 Task: Create new invoice with Date Opened :30-Apr-23, Select Customer: Bonnie Liquor, Terms: Payment Term 2. Make invoice entry for item-1 with Date: 30-Apr-23, Description: Kraft Mayo 12 oz. Squeeze Bottle_x000D_
, Action: Material, Income Account: Income:Sales, Quantity: 1, Unit Price: 8.5, Discount %: 8. Make entry for item-2 with Date: 30-Apr-23, Description: Ben & Jerry's Non-Dairy Chocolate Fudge Brownie_x000D_
, Action: Material, Income Account: Income:Sales, Quantity: 1, Unit Price: 7.4, Discount %: 7. Make entry for item-3 with Date: 30-Apr-23, Description: Pampers Splashers Disposable Swim Pants 31 lb Large (17 ct), Action: Material, Income Account: Income:Sales, Quantity: 3, Unit Price: 8.4, Discount %: 9. Write Notes: 'Looking forward to serving you again.'. Post Invoice with Post Date: 30-Apr-23, Post to Accounts: Assets:Accounts Receivable. Pay / Process Payment with Transaction Date: 15-May-23, Amount: 37.634, Transfer Account: Checking Account. Print Invoice, display notes by going to Option, then go to Display Tab and check 'Invoice Notes'.
Action: Mouse moved to (149, 27)
Screenshot: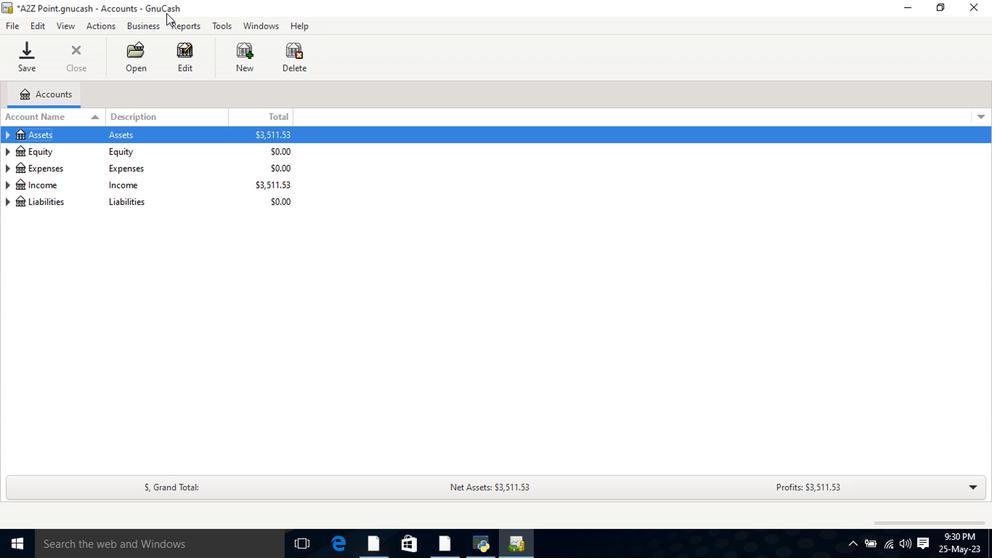 
Action: Mouse pressed left at (149, 27)
Screenshot: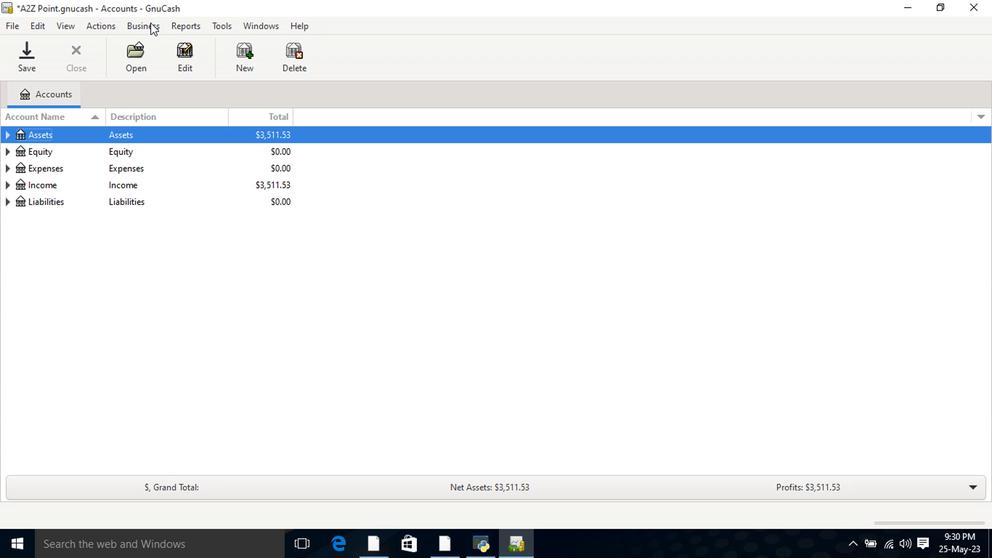 
Action: Mouse moved to (314, 100)
Screenshot: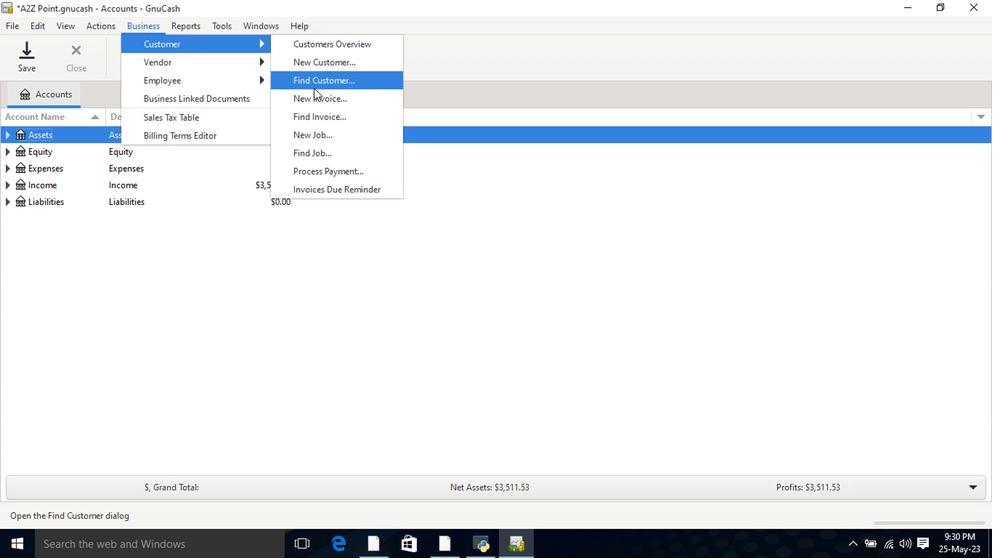 
Action: Mouse pressed left at (314, 100)
Screenshot: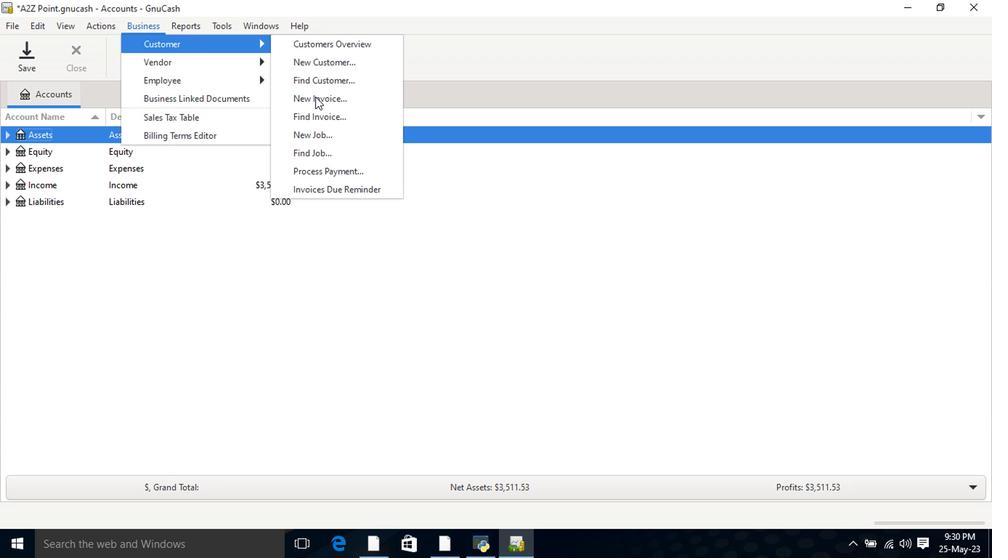 
Action: Mouse moved to (595, 224)
Screenshot: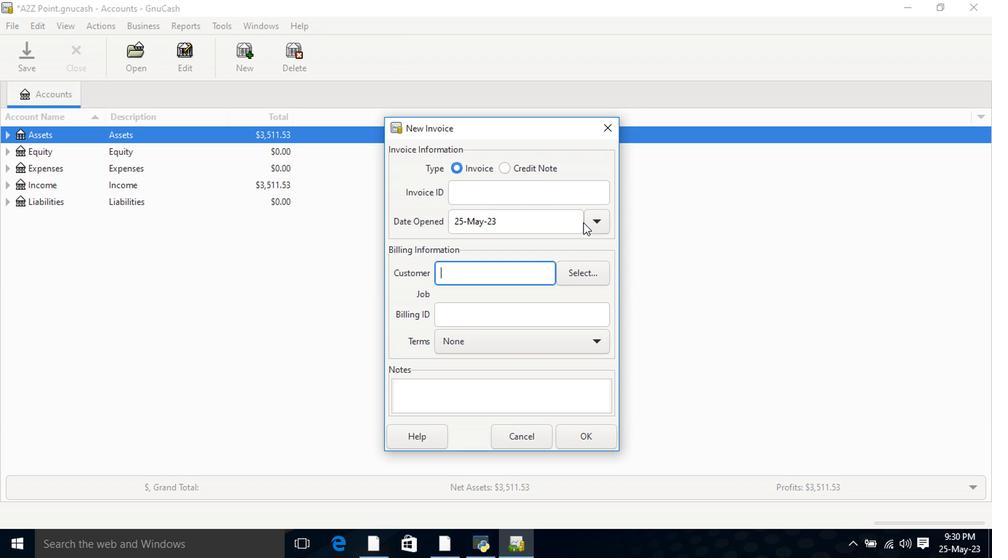 
Action: Mouse pressed left at (595, 224)
Screenshot: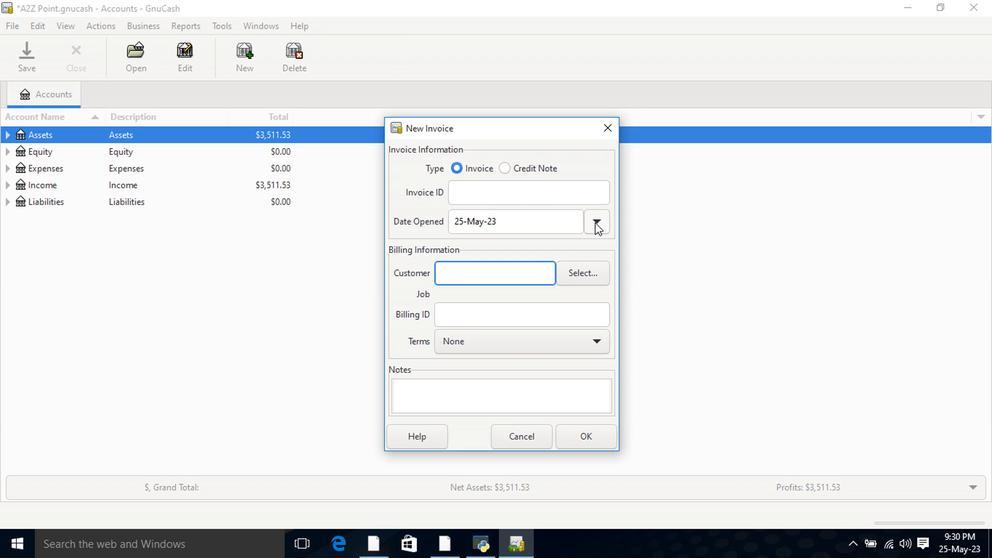
Action: Mouse moved to (480, 244)
Screenshot: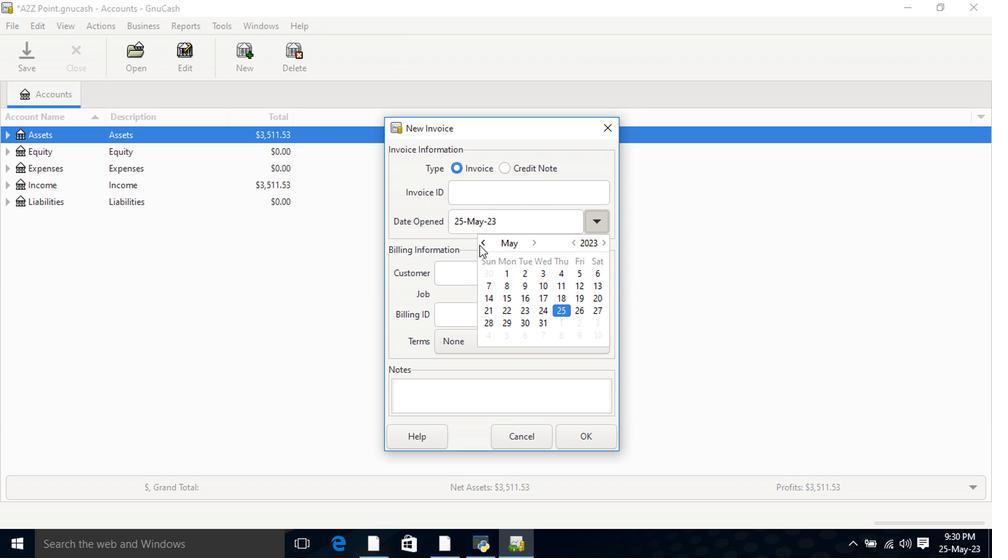 
Action: Mouse pressed left at (480, 244)
Screenshot: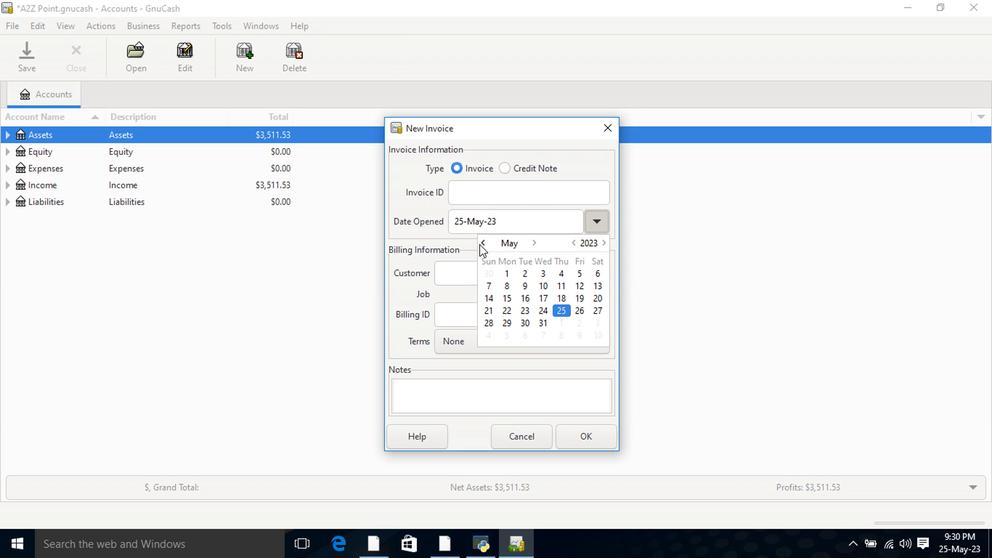 
Action: Mouse moved to (490, 333)
Screenshot: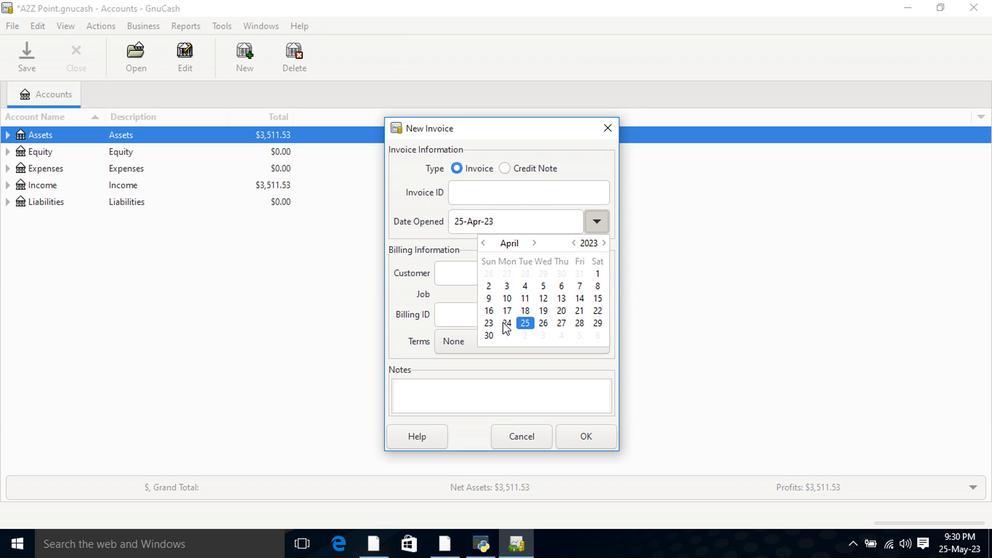 
Action: Mouse pressed left at (490, 333)
Screenshot: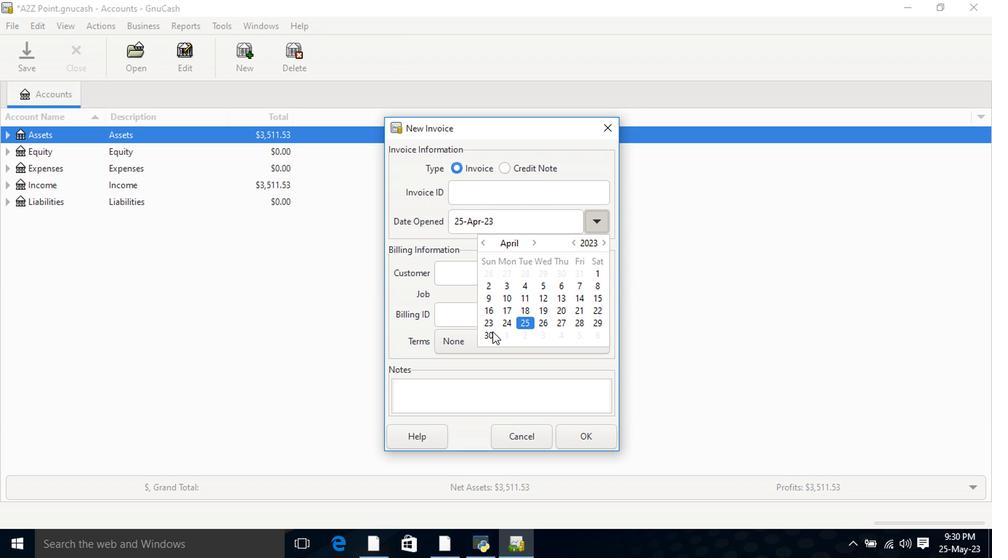 
Action: Mouse pressed left at (490, 333)
Screenshot: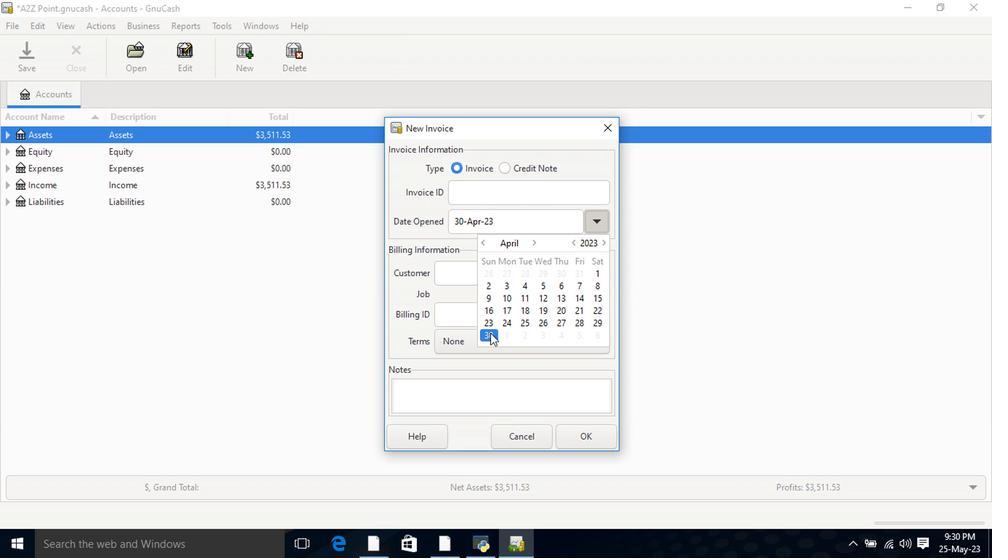 
Action: Mouse moved to (483, 281)
Screenshot: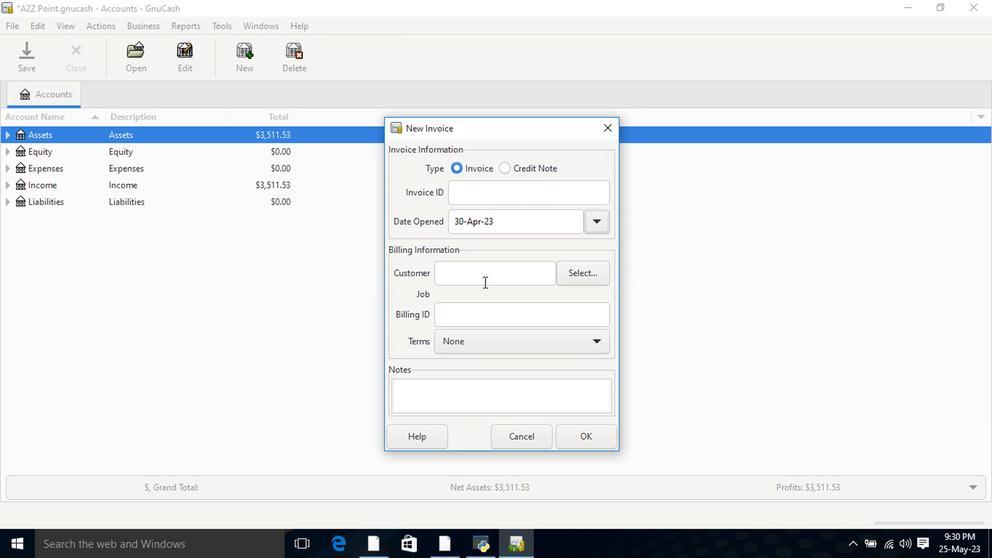 
Action: Mouse pressed left at (483, 281)
Screenshot: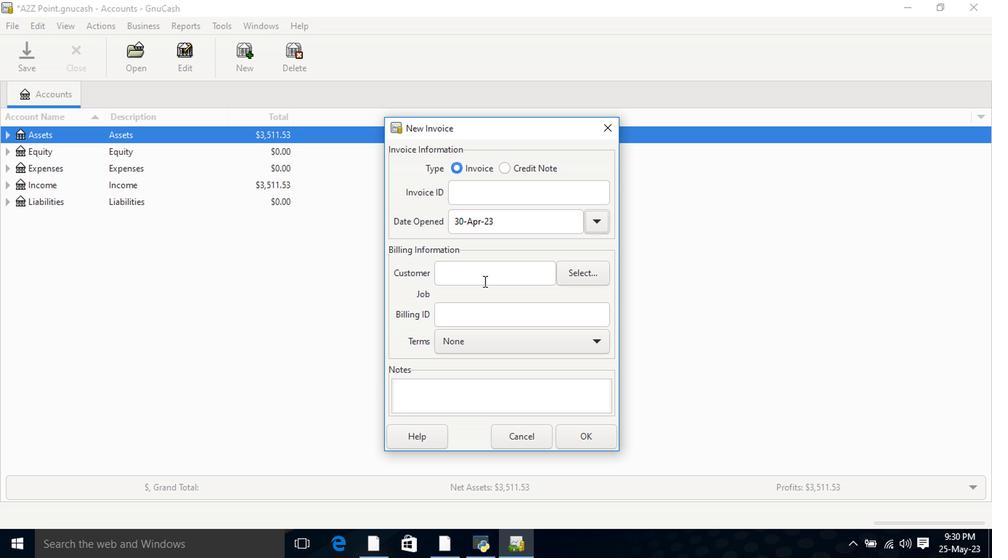 
Action: Key pressed bon
Screenshot: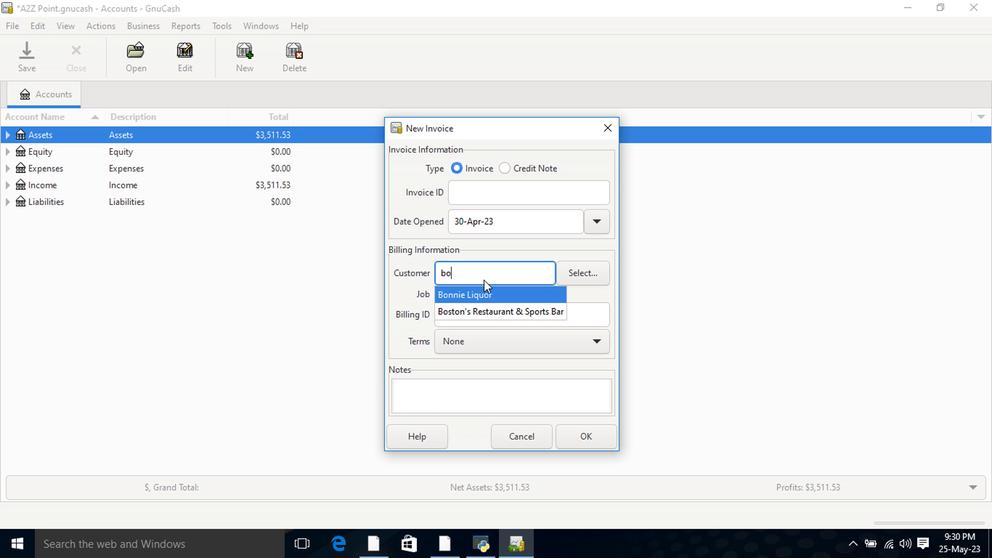 
Action: Mouse moved to (477, 295)
Screenshot: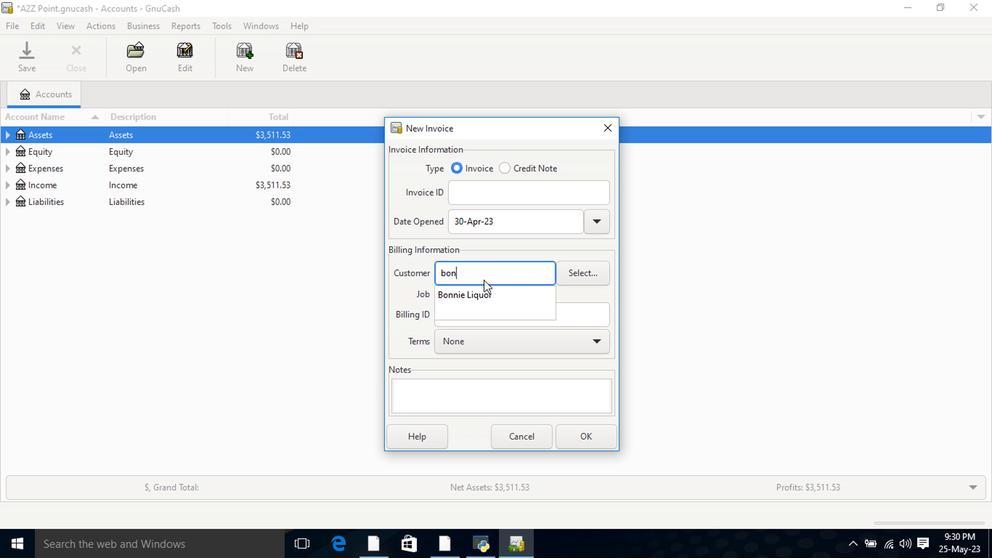 
Action: Mouse pressed left at (477, 295)
Screenshot: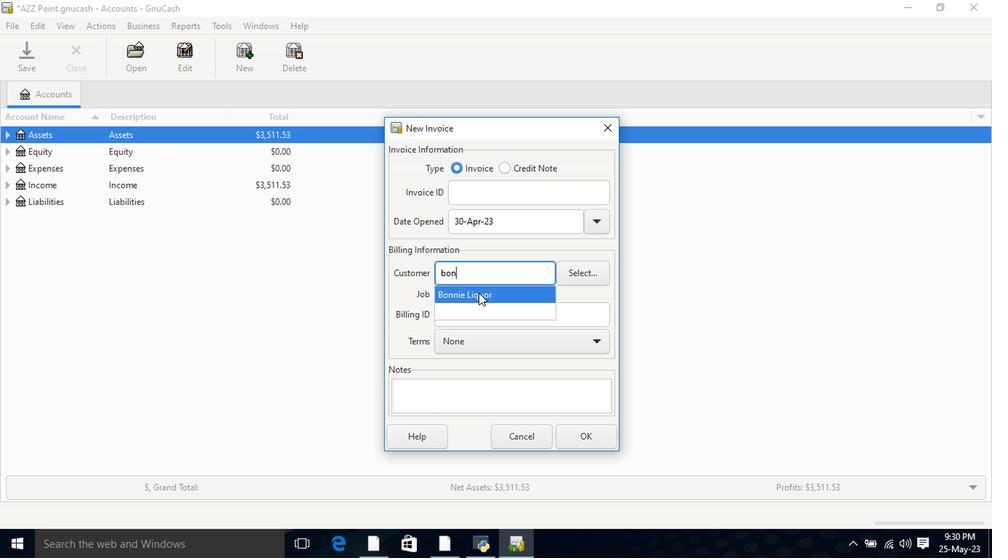 
Action: Mouse moved to (484, 352)
Screenshot: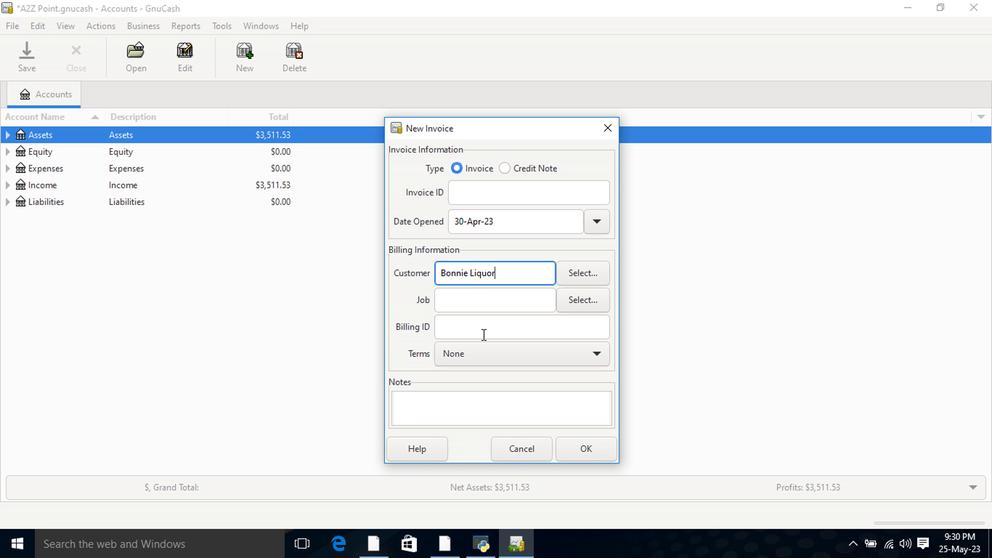 
Action: Mouse pressed left at (484, 352)
Screenshot: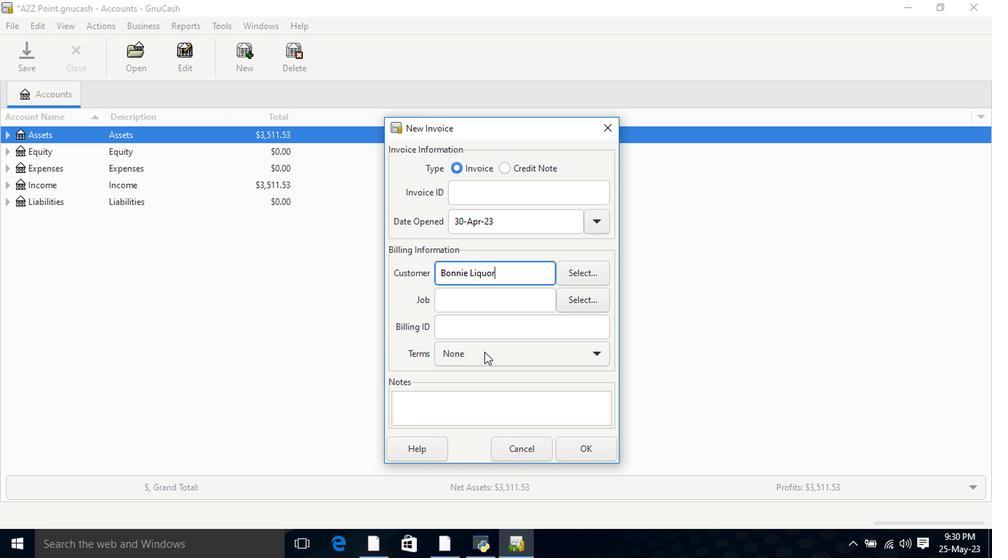 
Action: Mouse moved to (488, 399)
Screenshot: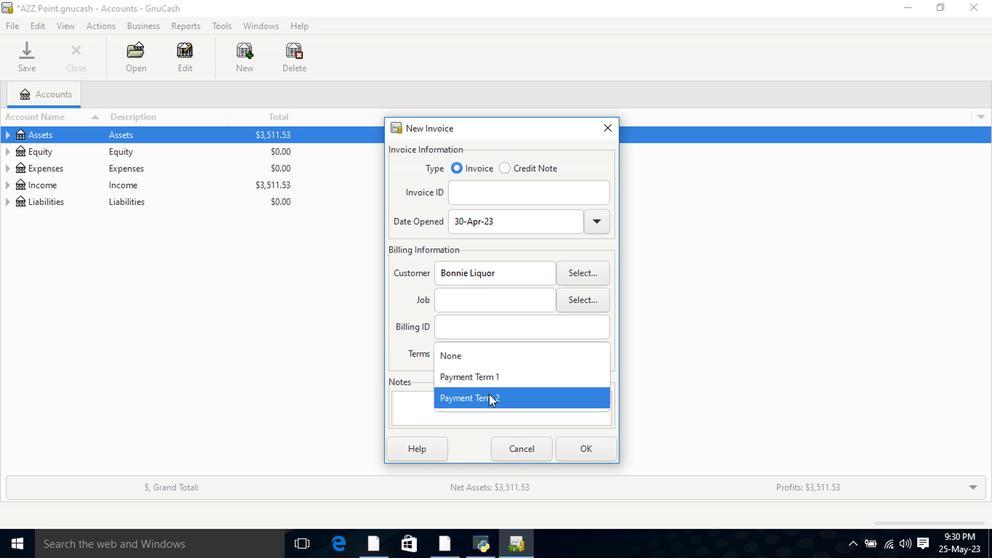 
Action: Mouse pressed left at (488, 399)
Screenshot: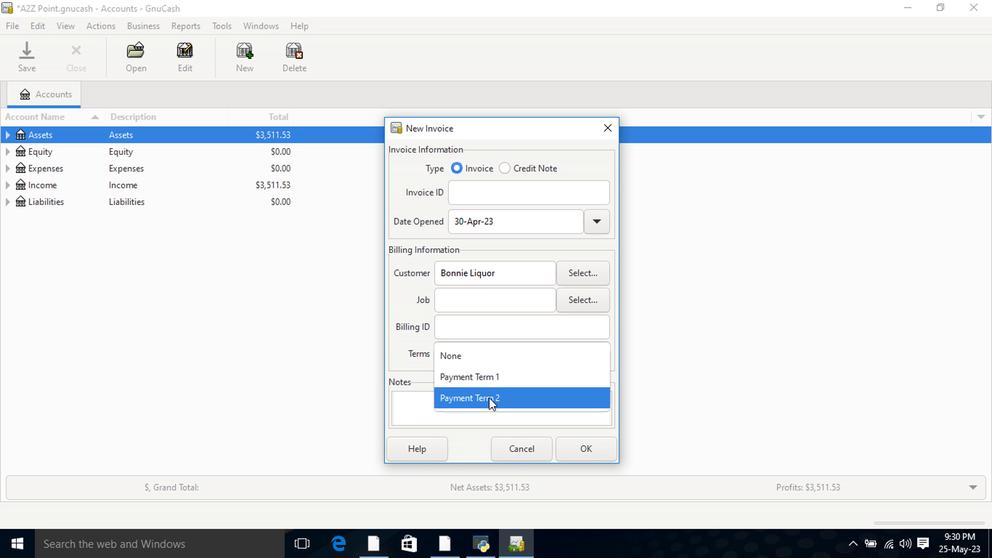 
Action: Mouse moved to (584, 452)
Screenshot: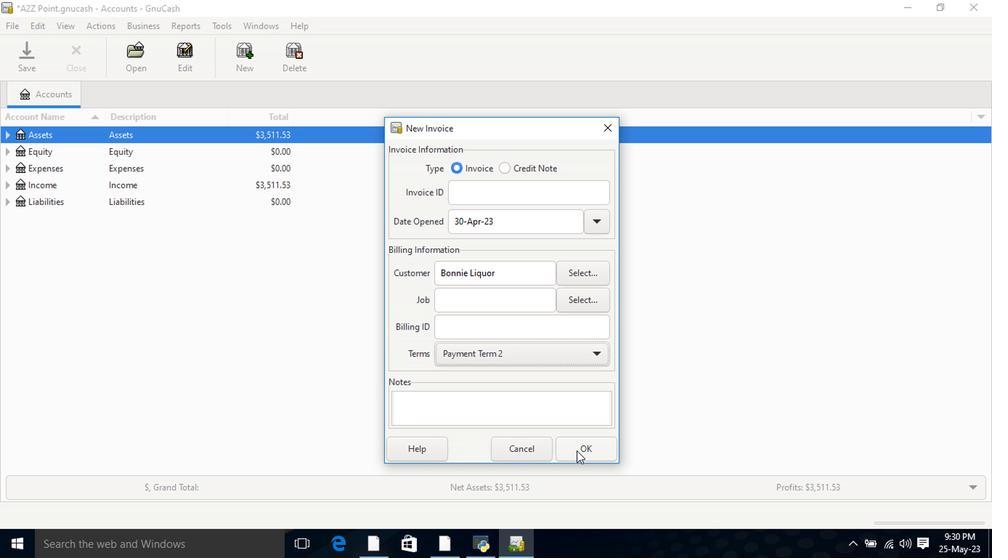 
Action: Mouse pressed left at (584, 452)
Screenshot: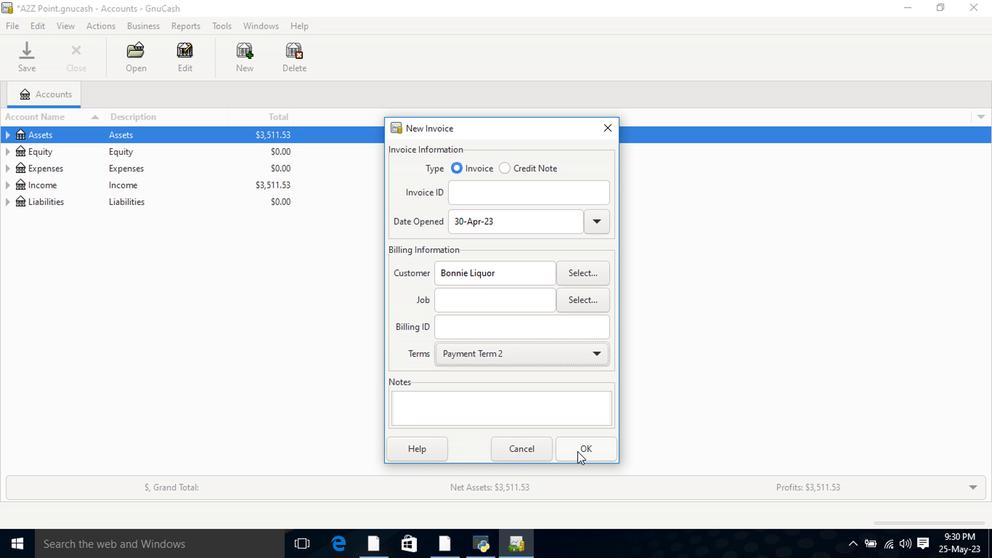 
Action: Mouse moved to (59, 284)
Screenshot: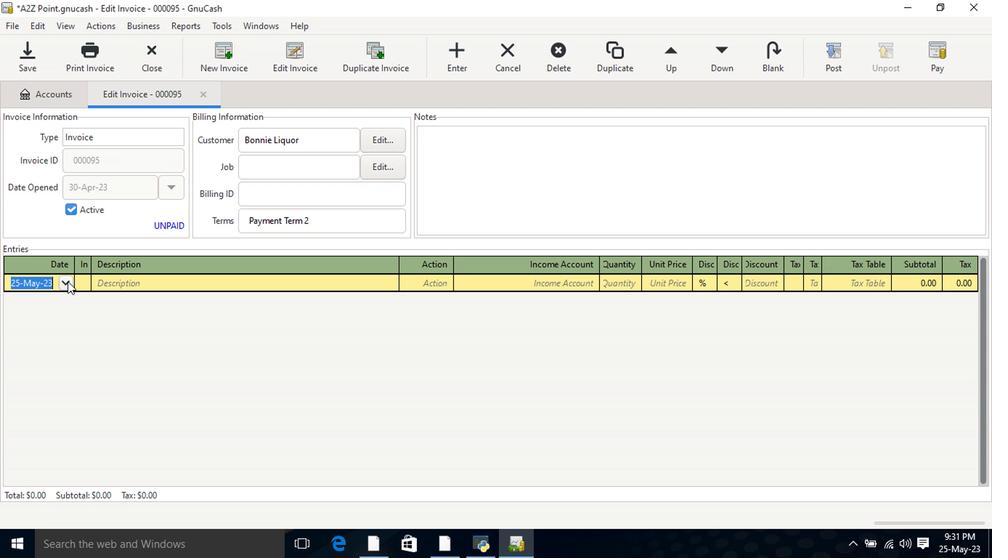 
Action: Mouse pressed left at (59, 284)
Screenshot: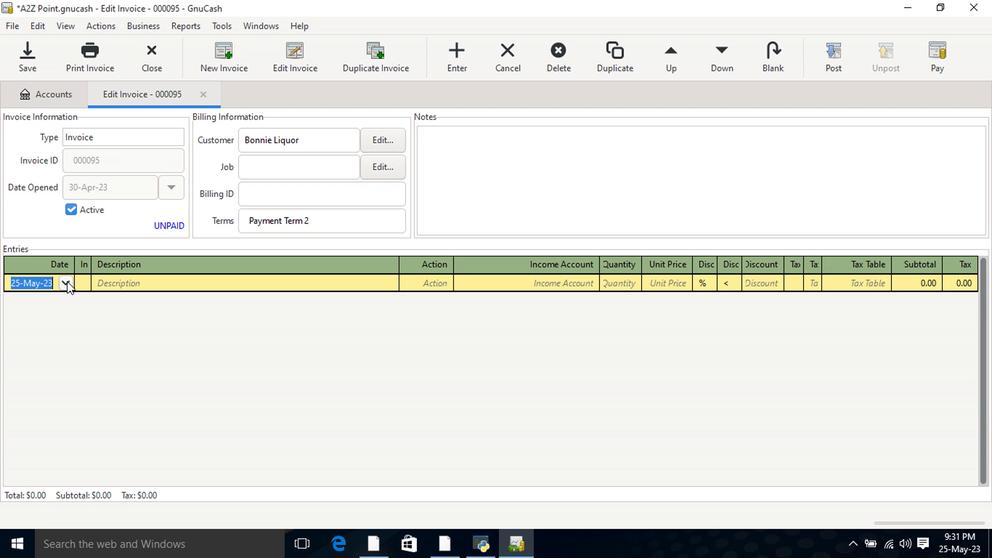 
Action: Mouse moved to (8, 300)
Screenshot: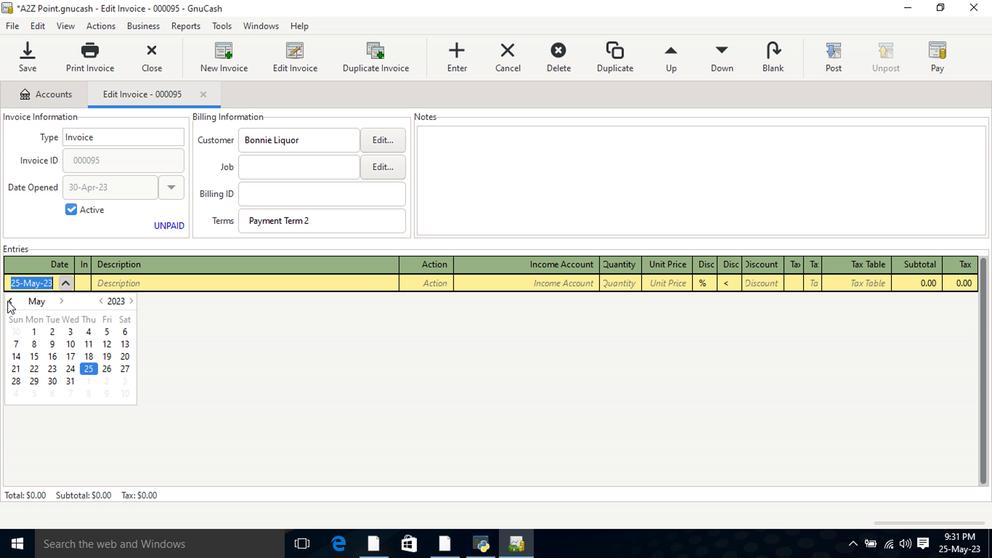 
Action: Mouse pressed left at (8, 300)
Screenshot: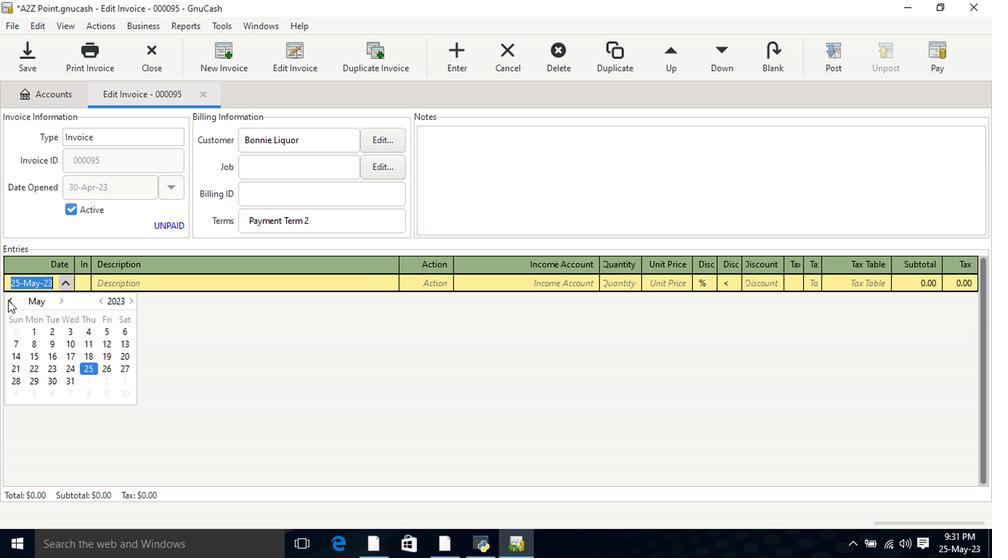 
Action: Mouse moved to (21, 395)
Screenshot: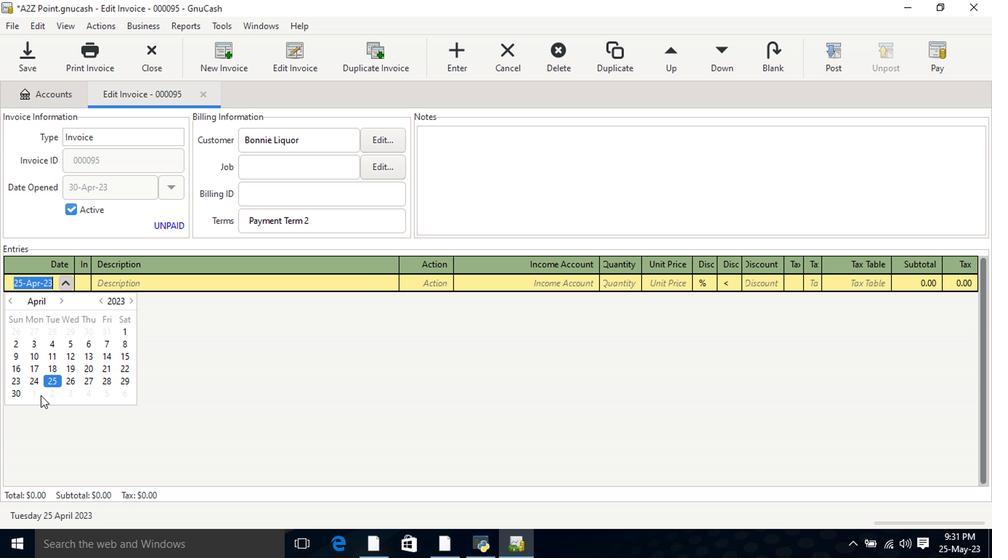 
Action: Mouse pressed left at (21, 395)
Screenshot: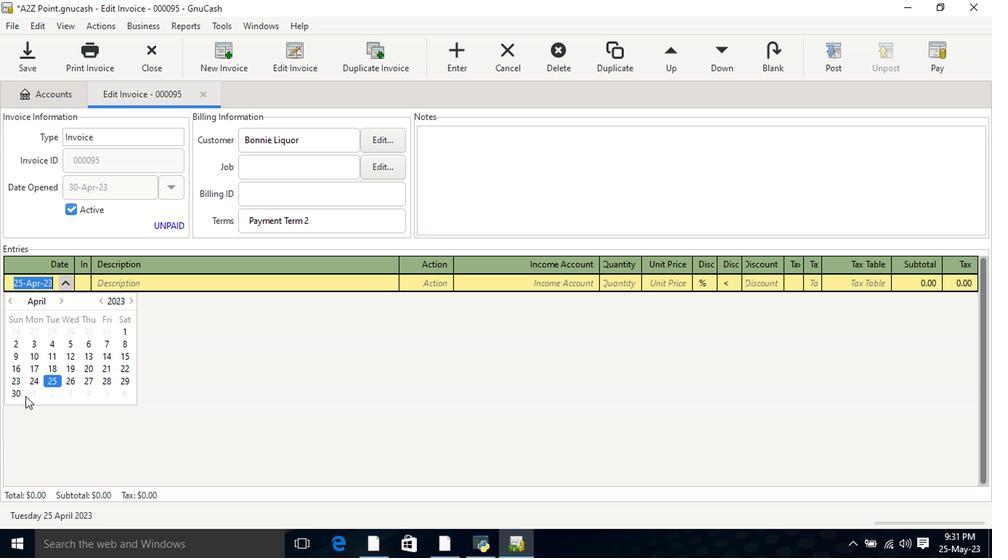 
Action: Mouse pressed left at (21, 395)
Screenshot: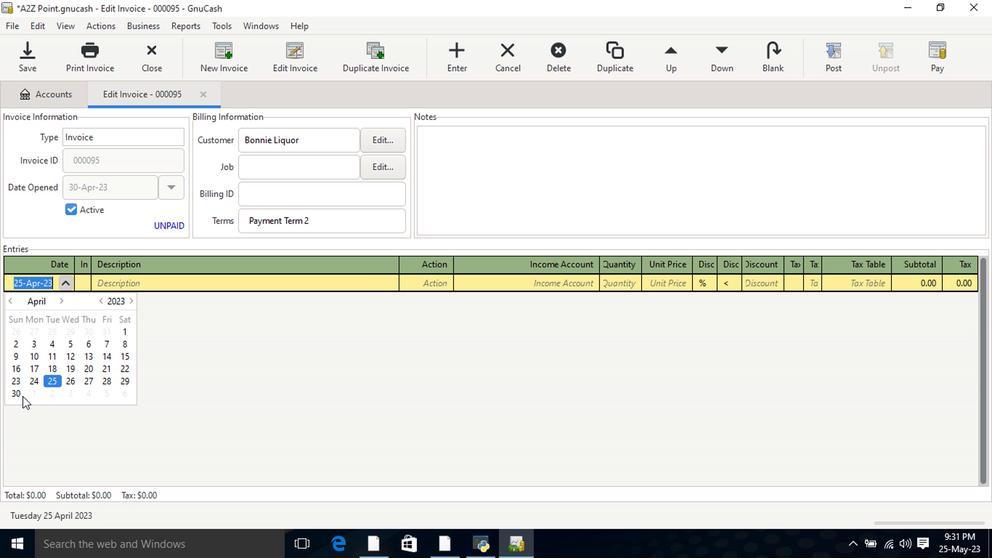 
Action: Mouse moved to (131, 283)
Screenshot: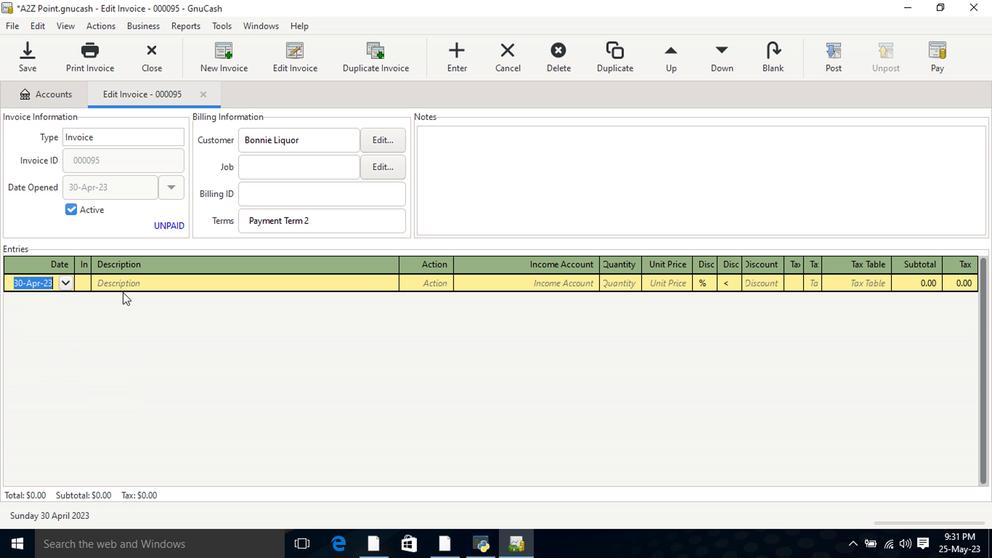 
Action: Mouse pressed left at (131, 283)
Screenshot: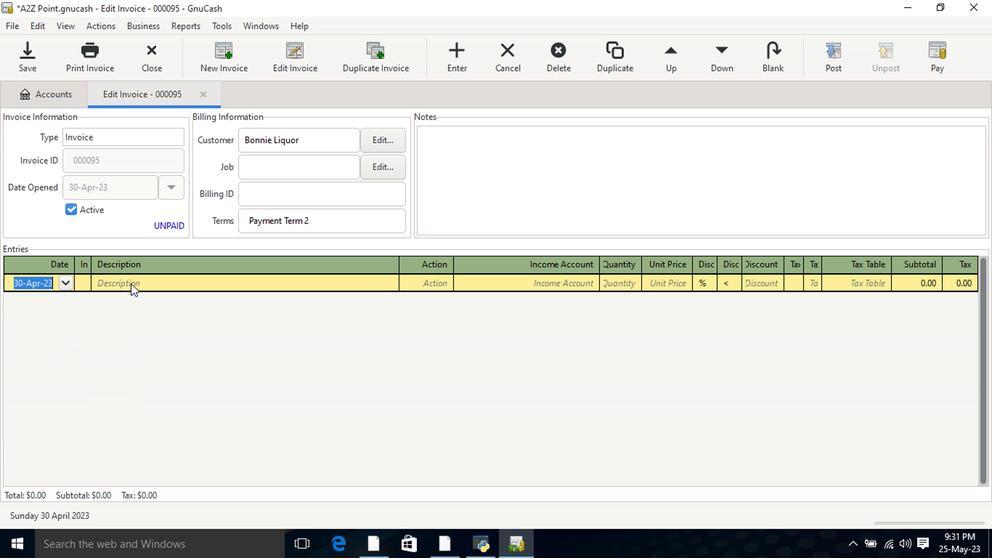 
Action: Key pressed <Key.shift>Kraft<Key.space><Key.shift>Mayo<Key.space>12<Key.space>oz.<Key.space><Key.shift><Key.shift>Squeeze<Key.space><Key.shift>Bottle<Key.tab>mat<Key.tab>incom<Key.down><Key.down><Key.down><Key.tab>1<Key.tab>8.5<Key.tab>
Screenshot: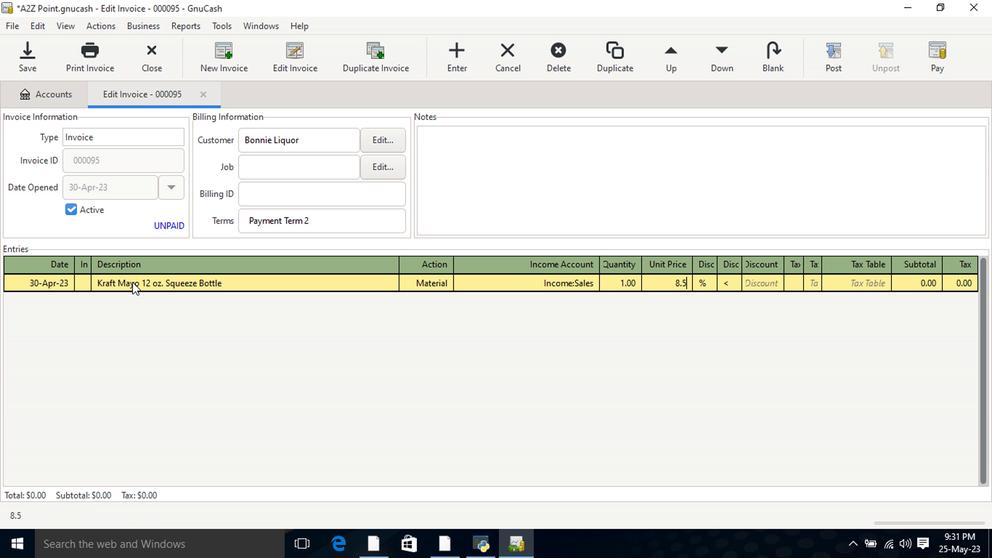 
Action: Mouse moved to (722, 284)
Screenshot: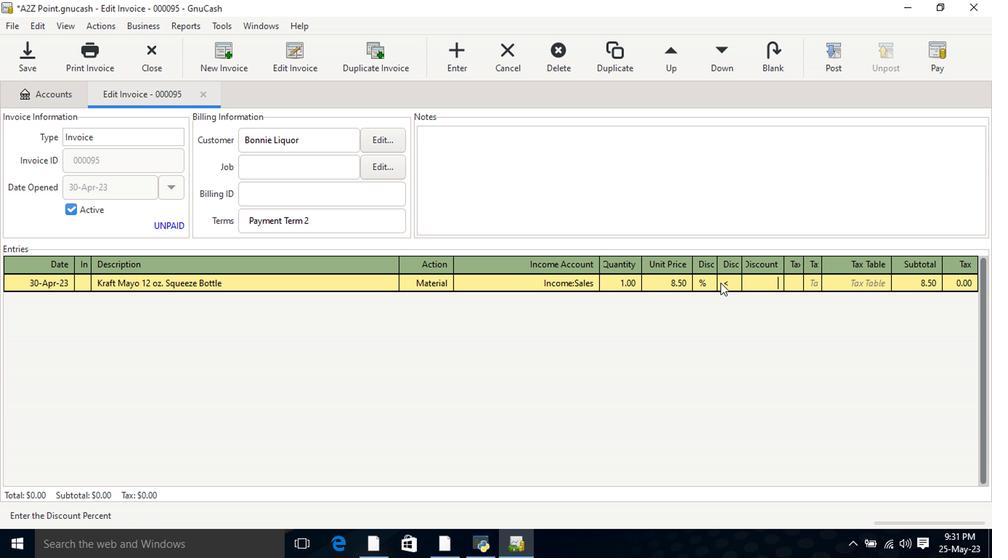 
Action: Mouse pressed left at (722, 284)
Screenshot: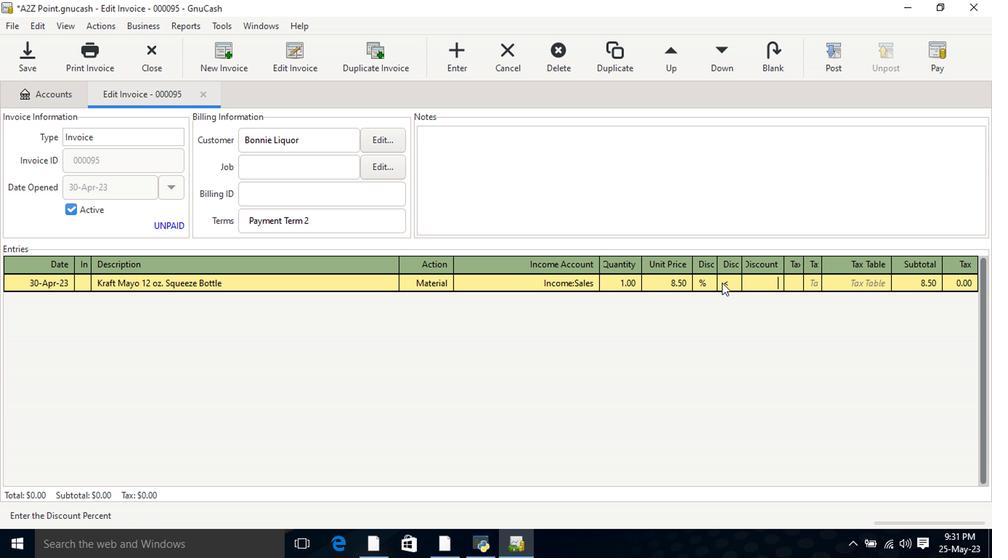 
Action: Mouse moved to (759, 283)
Screenshot: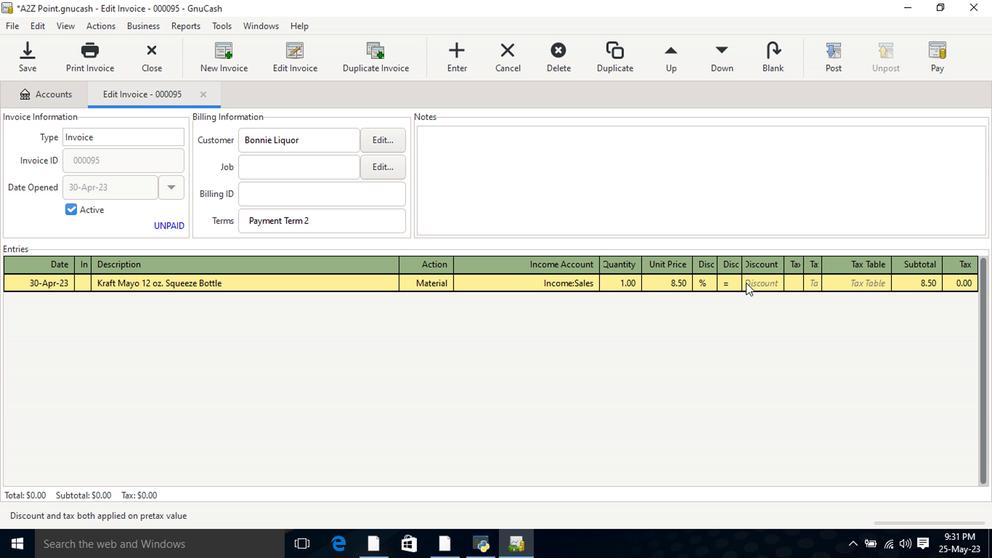 
Action: Mouse pressed left at (759, 283)
Screenshot: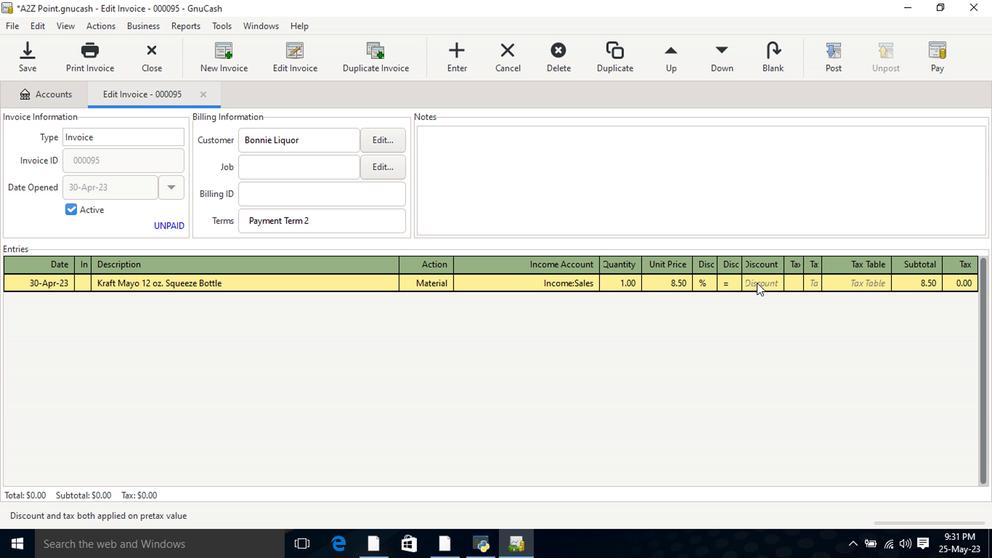 
Action: Key pressed 8<Key.tab><Key.tab><Key.shift>Ben<Key.space><Key.shift>&<Key.space><Key.shift>Jerry's<Key.space><Key.shift>Non-<Key.tab>1<Key.tab>7.4<Key.tab>
Screenshot: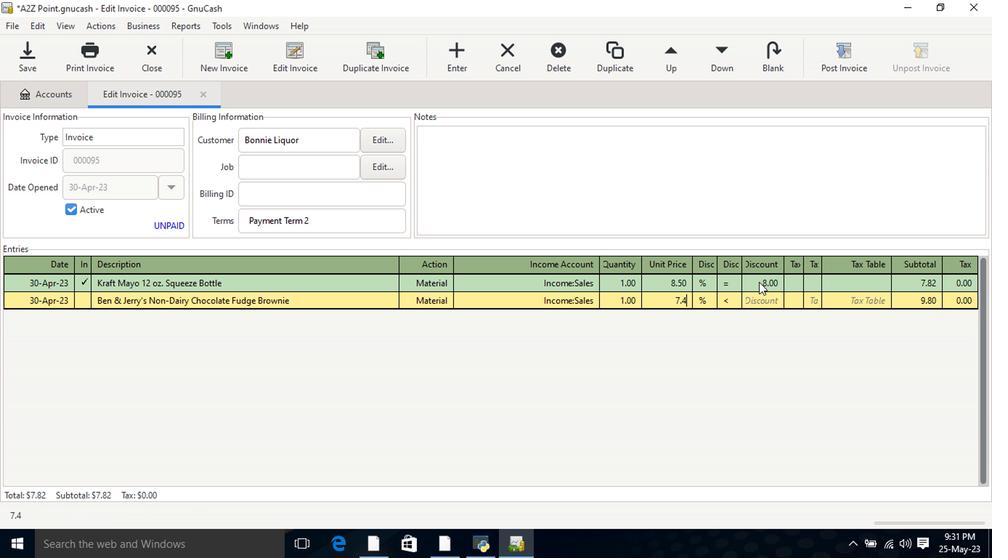 
Action: Mouse moved to (732, 295)
Screenshot: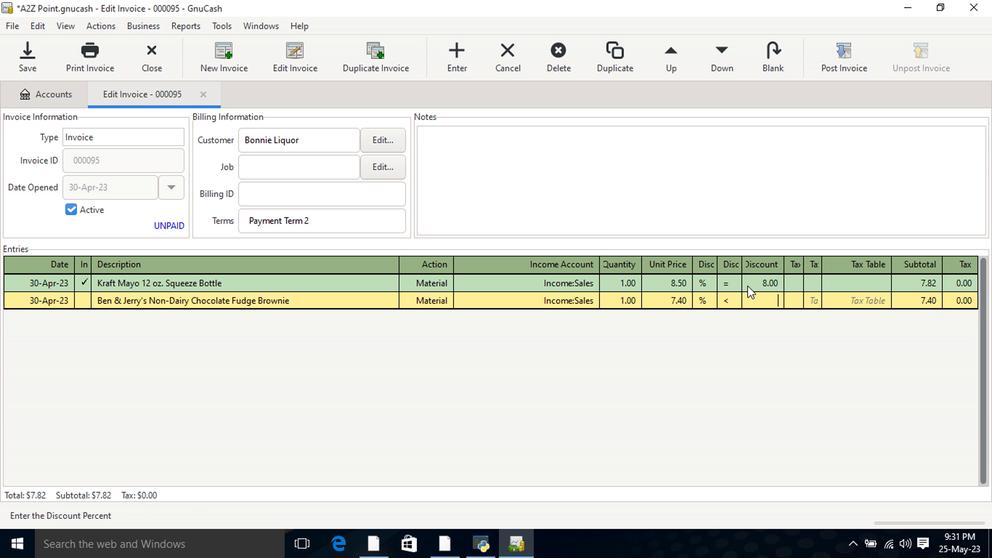 
Action: Mouse pressed left at (732, 295)
Screenshot: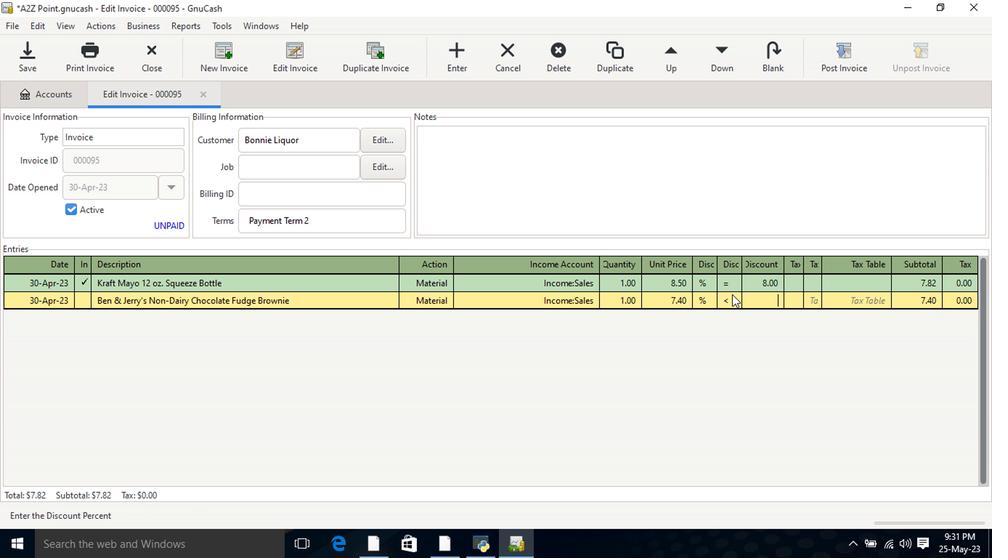 
Action: Mouse moved to (759, 300)
Screenshot: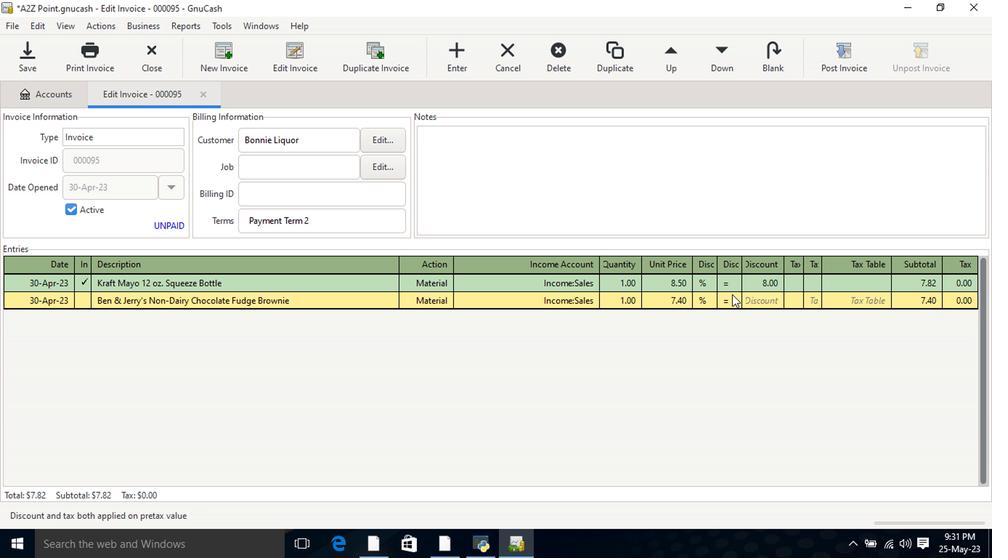 
Action: Mouse pressed left at (759, 300)
Screenshot: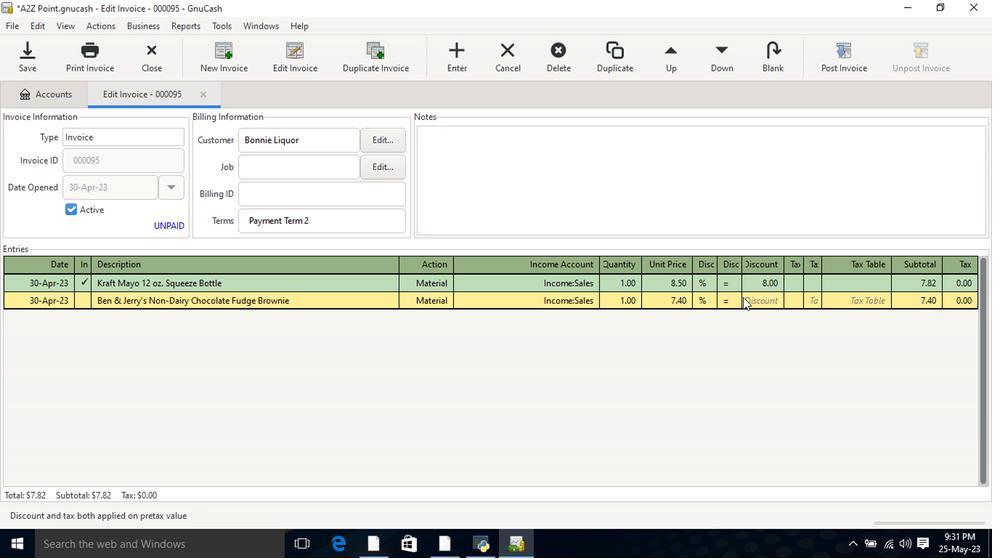 
Action: Key pressed 7<Key.tab><Key.tab><Key.shift>Pampers<Key.space><Key.shift>Splashers<Key.space><Key.shift>Disposable<Key.space><Key.shift>Swim<Key.space><Key.shift>Pants<Key.space>31<Key.space><Key.shift>lb<Key.space><Key.shift>Large<Key.space><Key.shift_r>(17<Key.space>ct<Key.shift_r>)<Key.tab>mat<Key.tab>incom<Key.down><Key.down><Key.down><Key.down><Key.up><Key.tab>3<Key.tab>8.4<Key.tab>
Screenshot: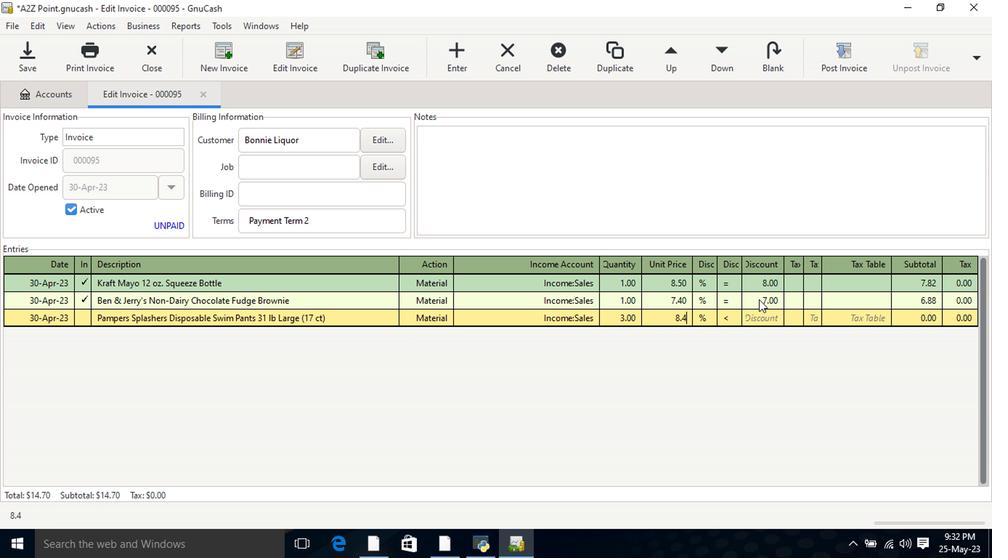 
Action: Mouse moved to (720, 319)
Screenshot: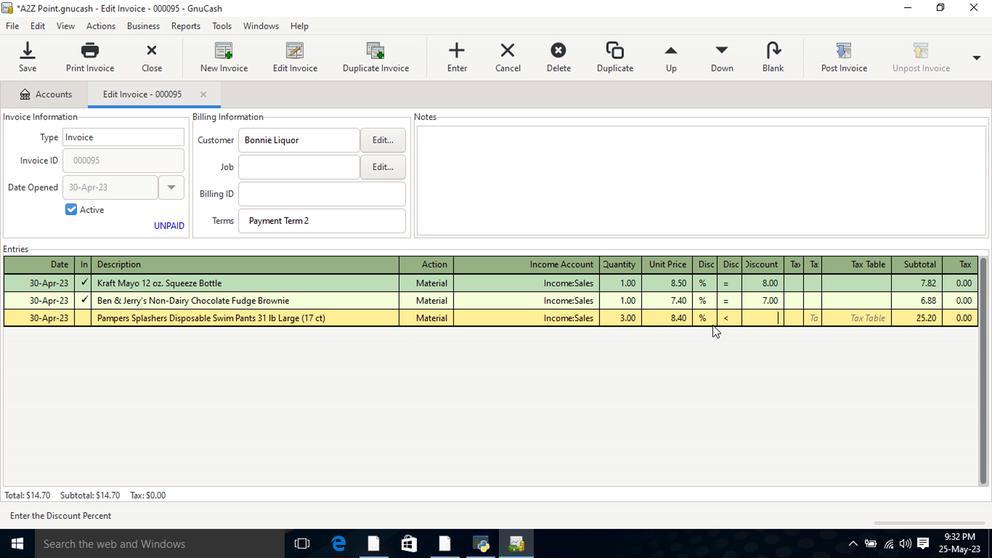 
Action: Mouse pressed left at (720, 319)
Screenshot: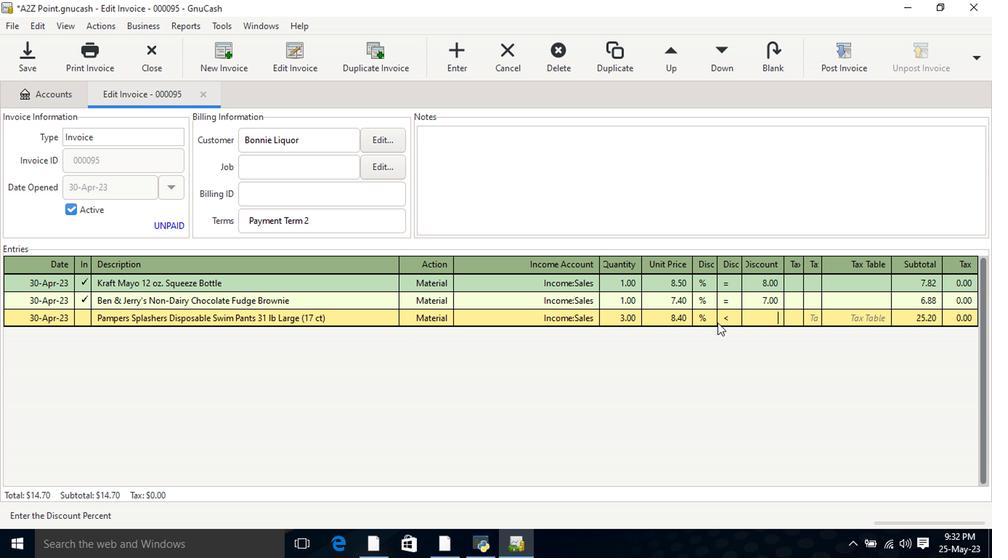 
Action: Mouse moved to (756, 317)
Screenshot: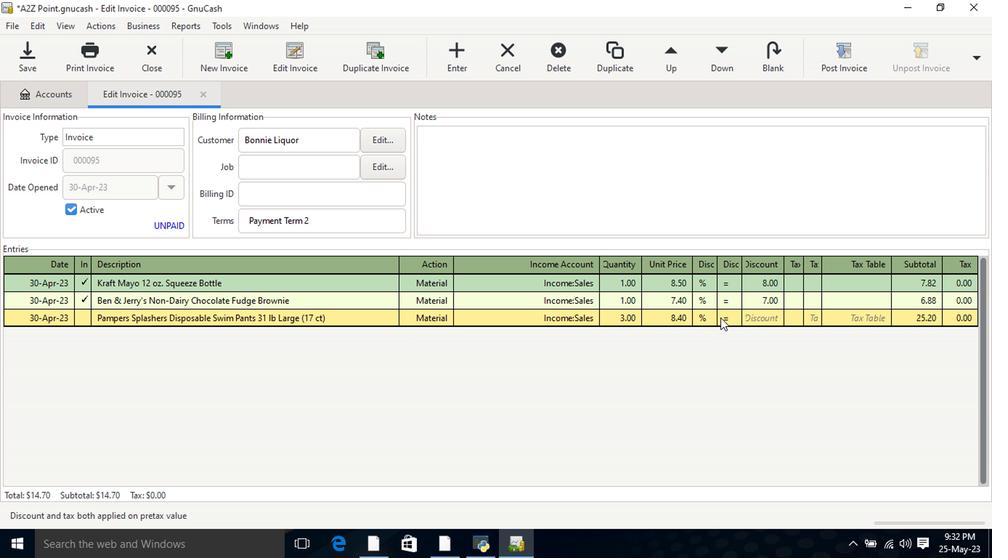 
Action: Mouse pressed left at (756, 317)
Screenshot: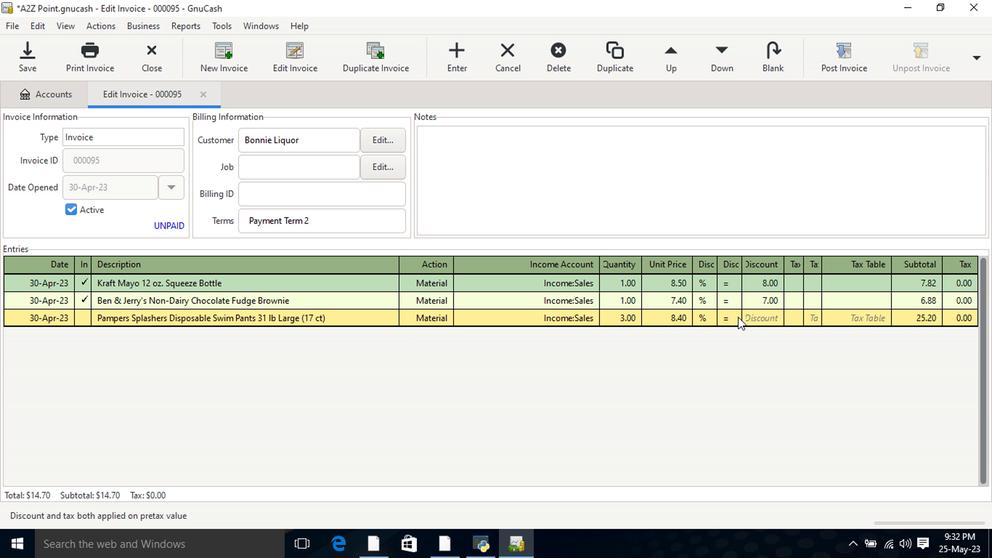 
Action: Mouse moved to (747, 316)
Screenshot: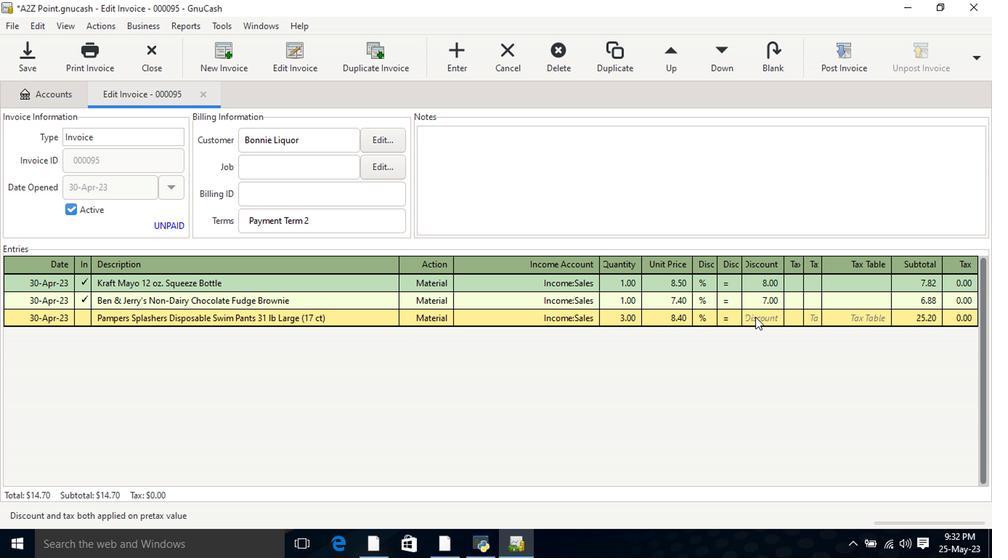 
Action: Key pressed 9<Key.tab>
Screenshot: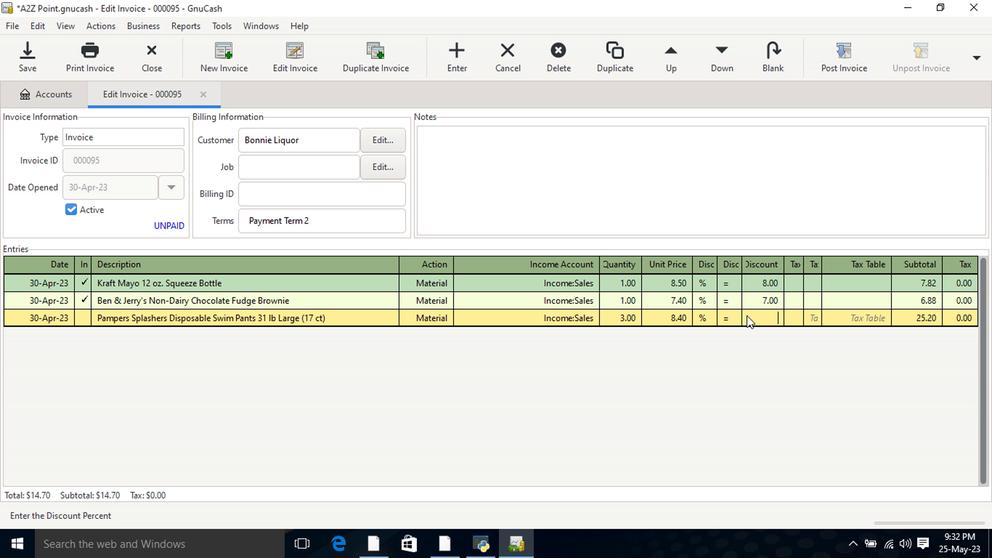 
Action: Mouse moved to (552, 181)
Screenshot: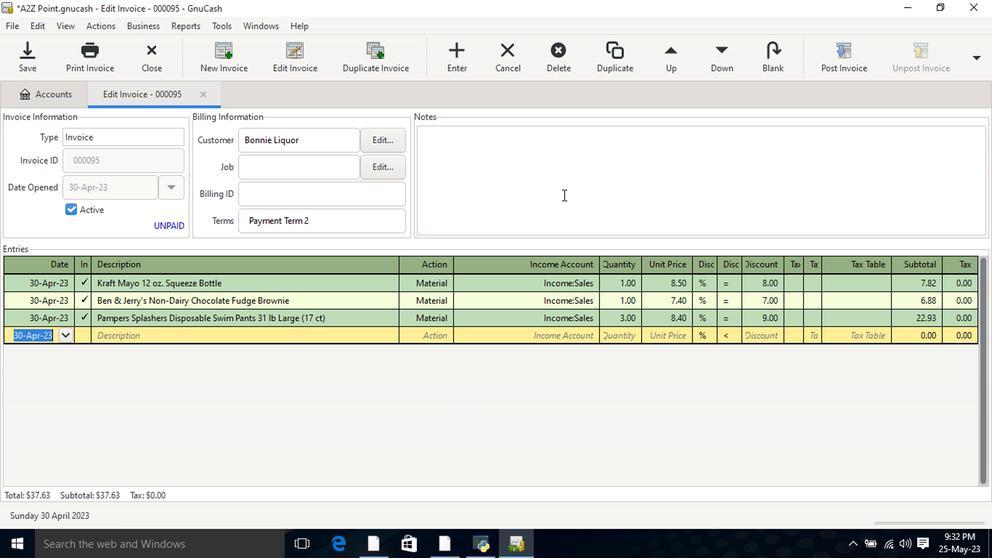 
Action: Mouse pressed left at (552, 181)
Screenshot: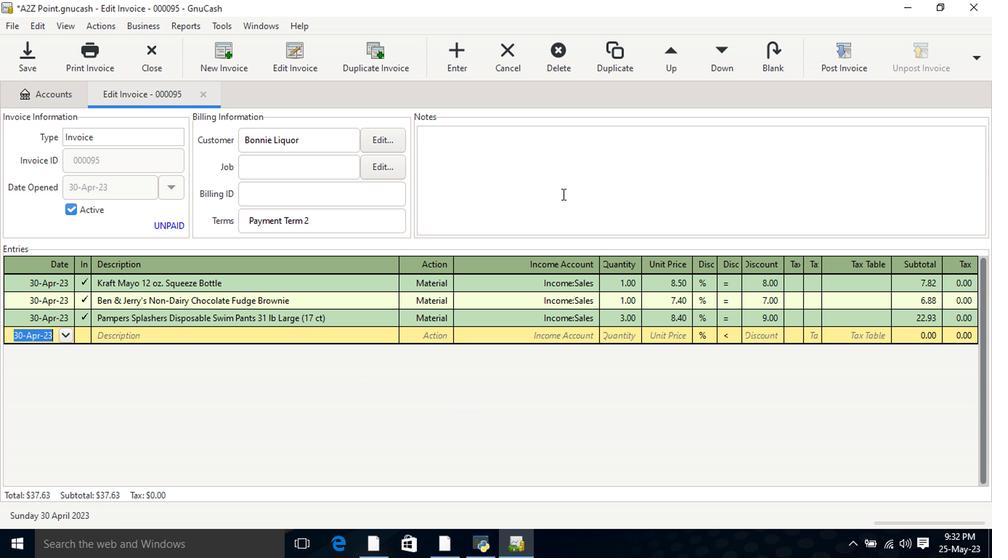 
Action: Mouse moved to (552, 180)
Screenshot: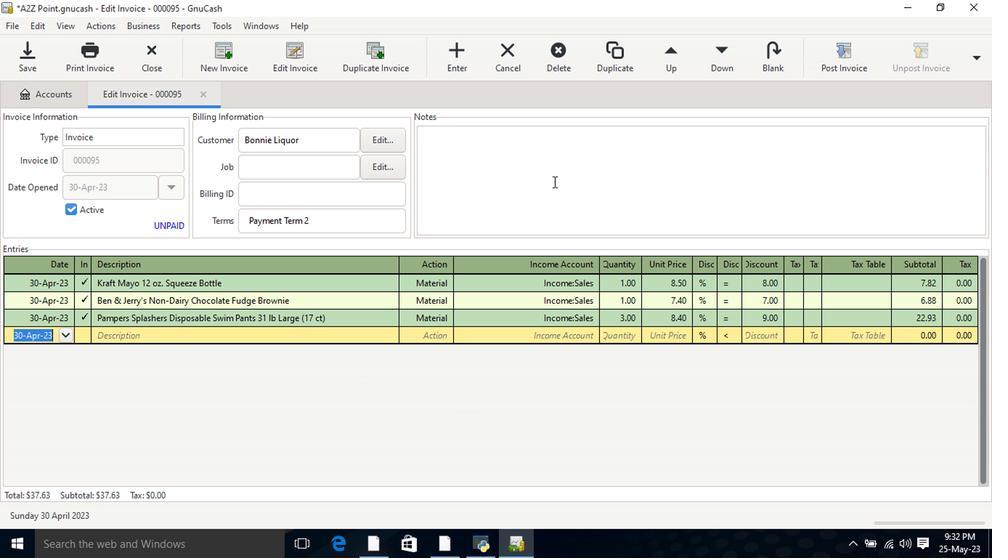 
Action: Key pressed <Key.shift>Looking<Key.space>forwardto<Key.space>serving<Key.space>you<Key.space>again.
Screenshot: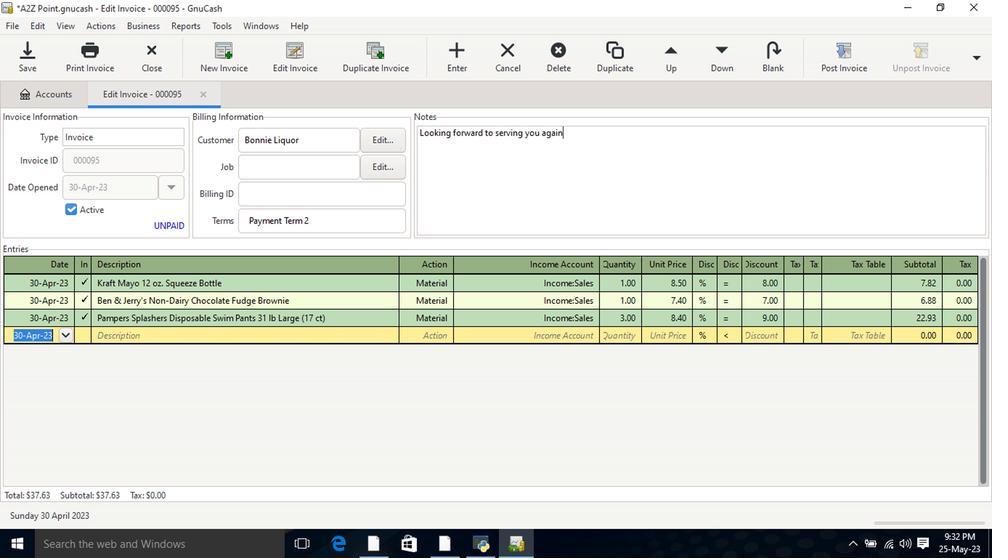 
Action: Mouse moved to (849, 52)
Screenshot: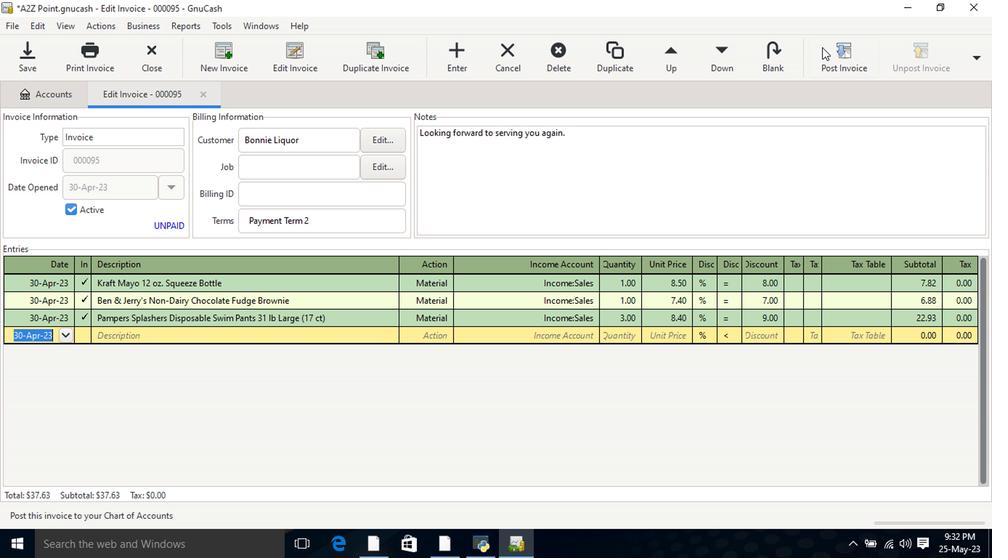 
Action: Mouse pressed left at (849, 52)
Screenshot: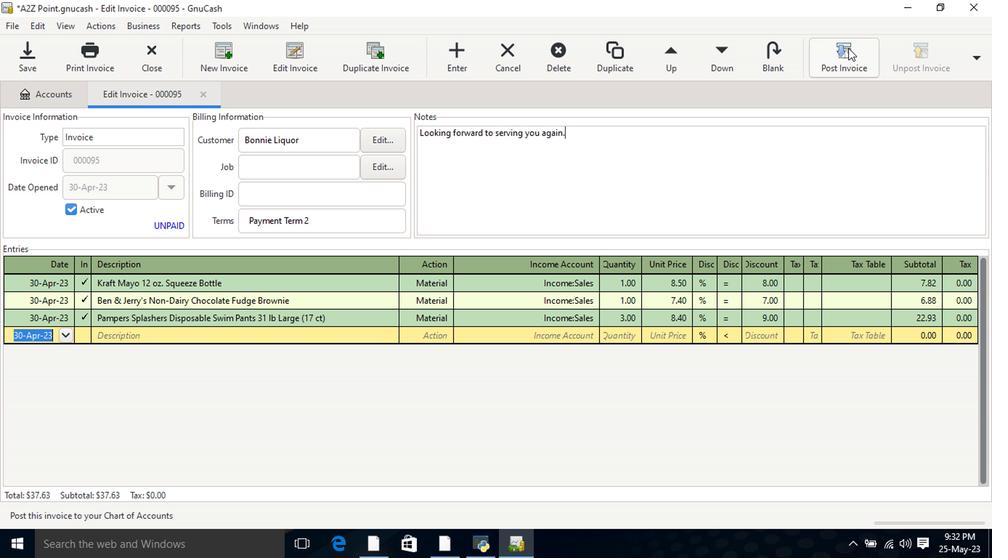 
Action: Mouse moved to (611, 244)
Screenshot: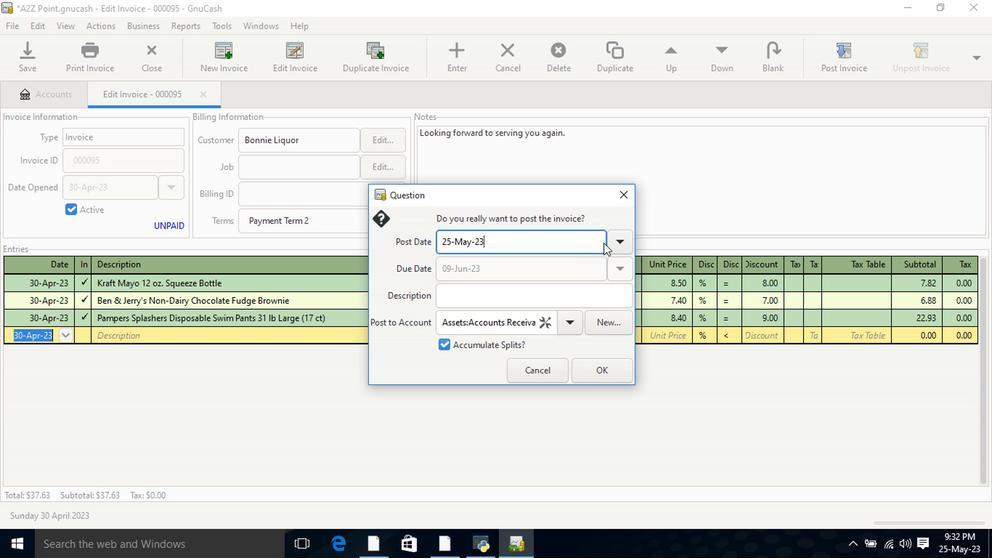 
Action: Mouse pressed left at (611, 244)
Screenshot: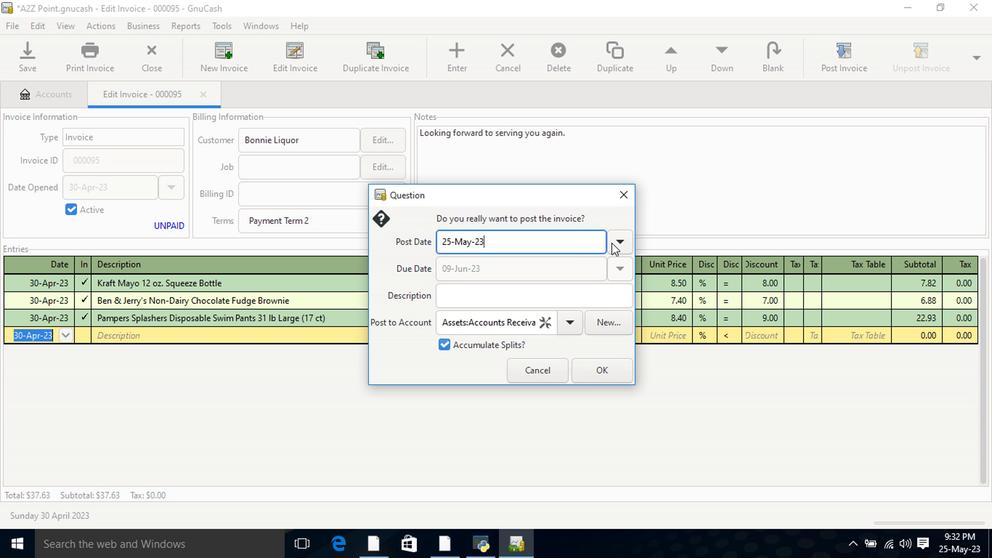 
Action: Mouse moved to (509, 268)
Screenshot: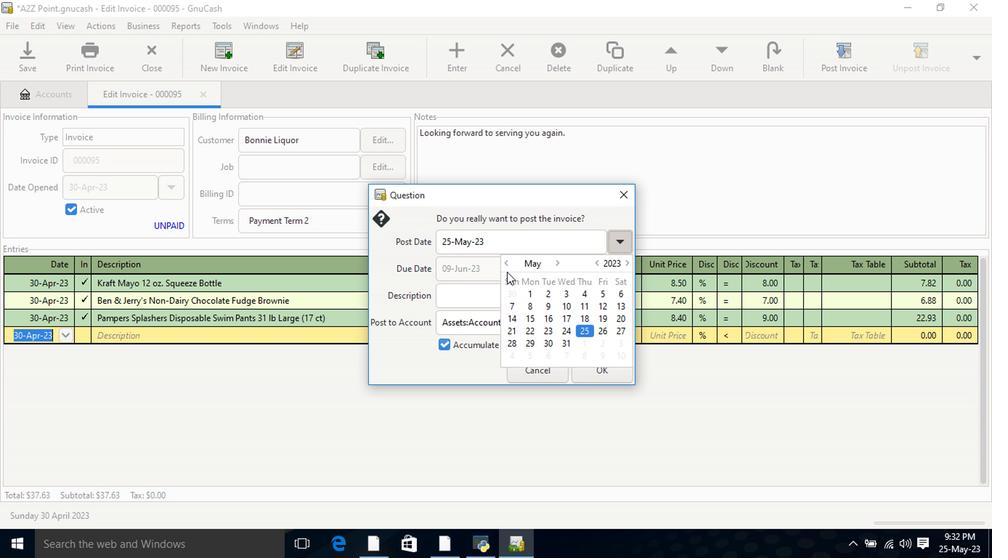 
Action: Mouse pressed left at (509, 268)
Screenshot: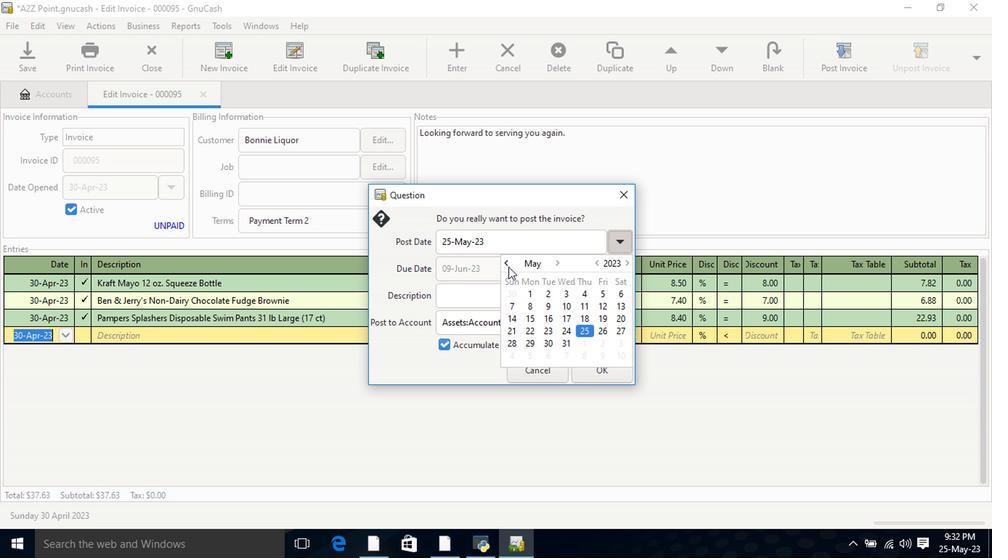 
Action: Mouse moved to (510, 356)
Screenshot: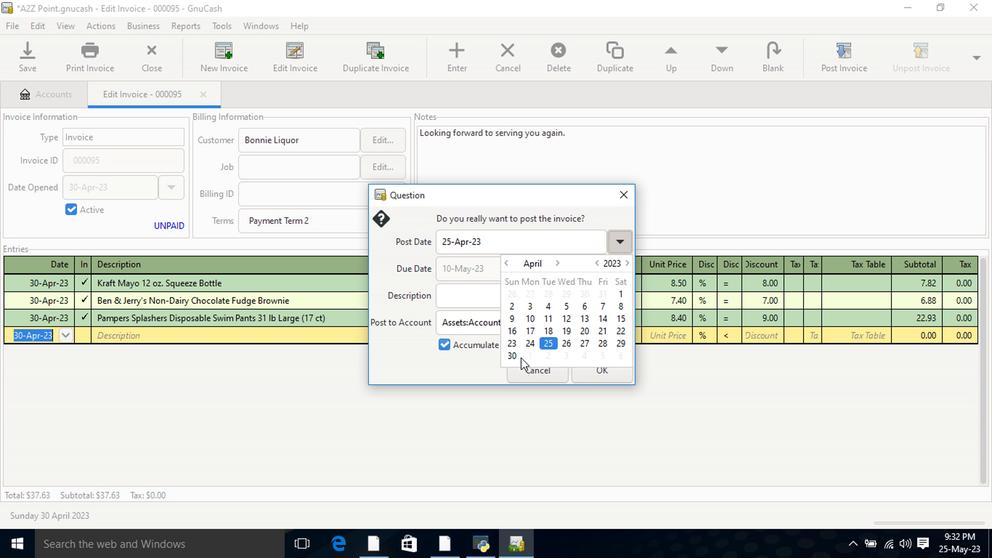 
Action: Mouse pressed left at (510, 356)
Screenshot: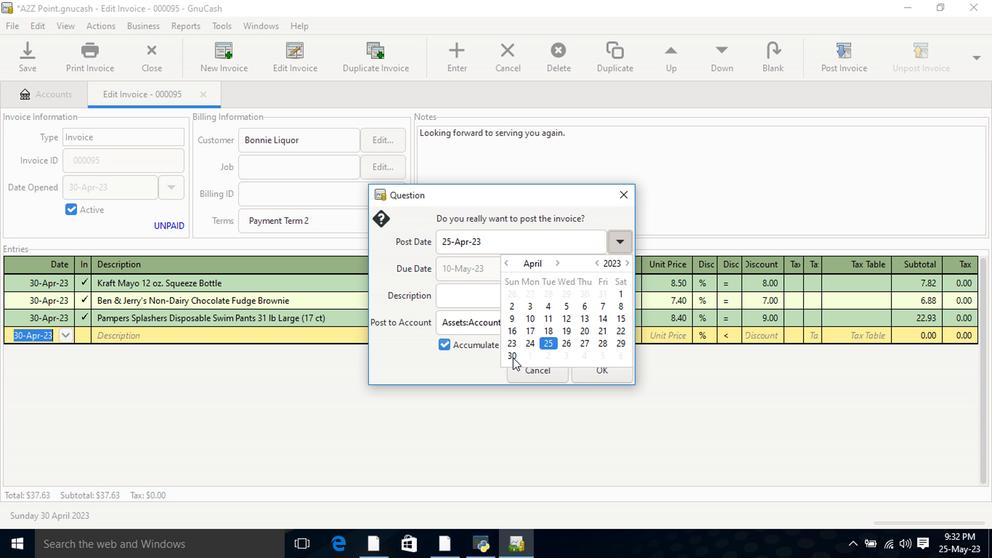 
Action: Mouse pressed left at (510, 356)
Screenshot: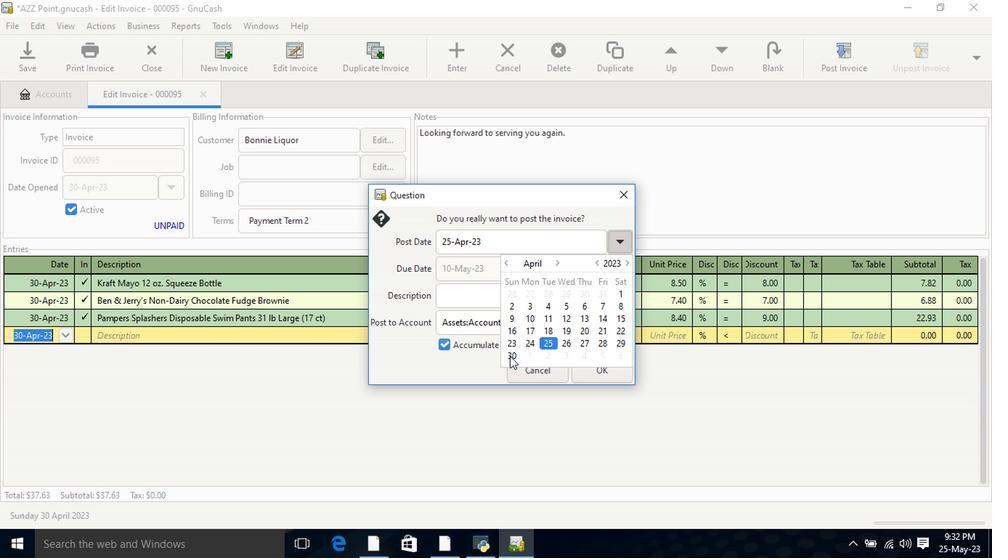 
Action: Mouse moved to (592, 371)
Screenshot: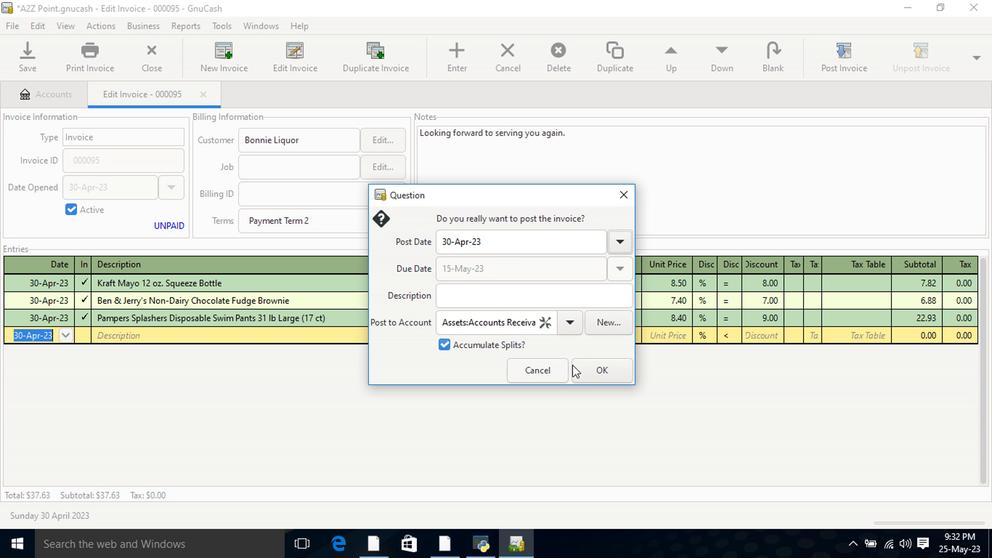 
Action: Mouse pressed left at (592, 371)
Screenshot: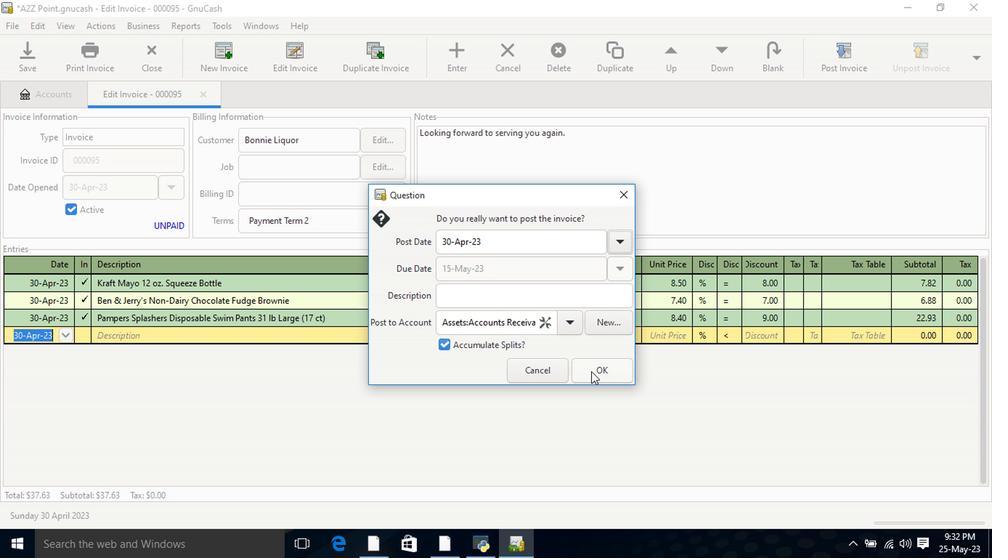 
Action: Mouse moved to (929, 57)
Screenshot: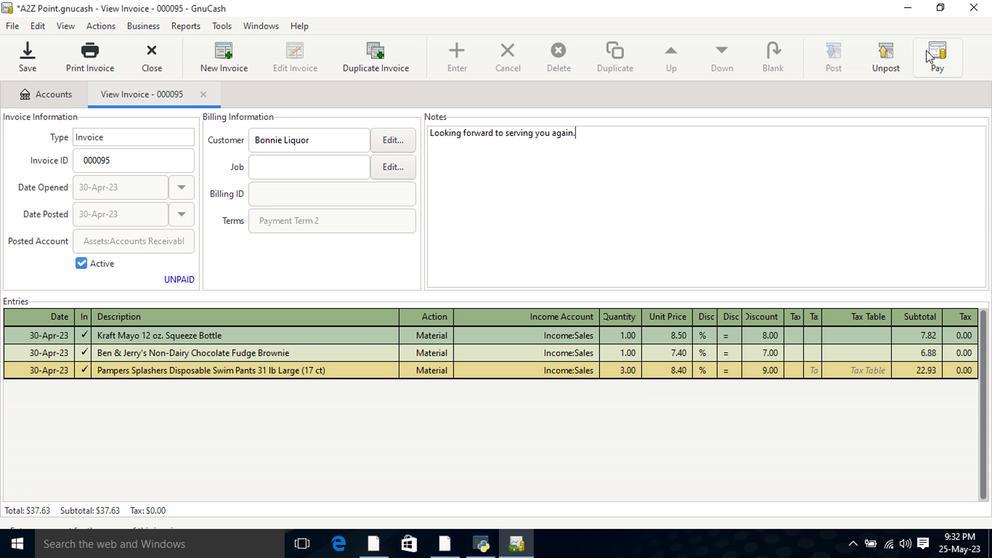 
Action: Mouse pressed left at (929, 57)
Screenshot: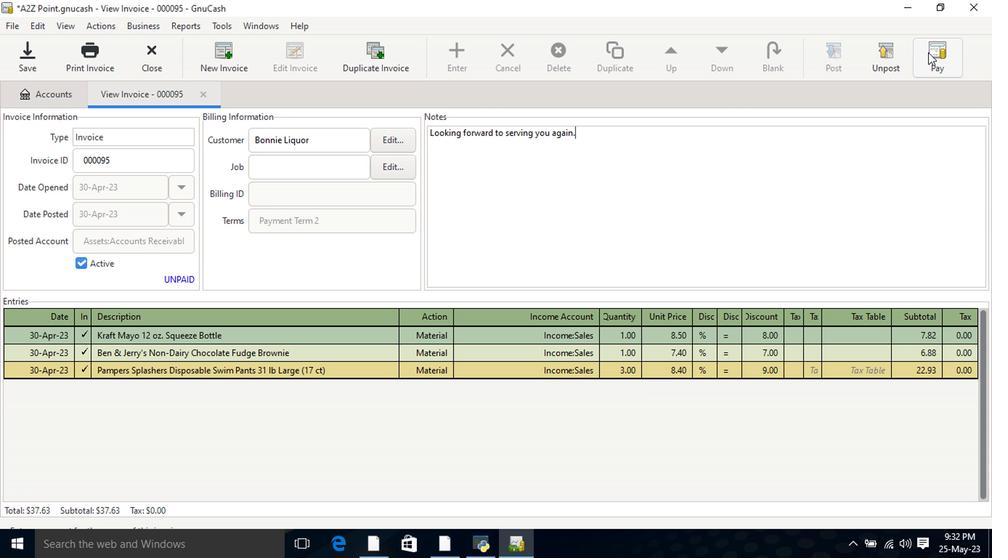 
Action: Mouse moved to (445, 291)
Screenshot: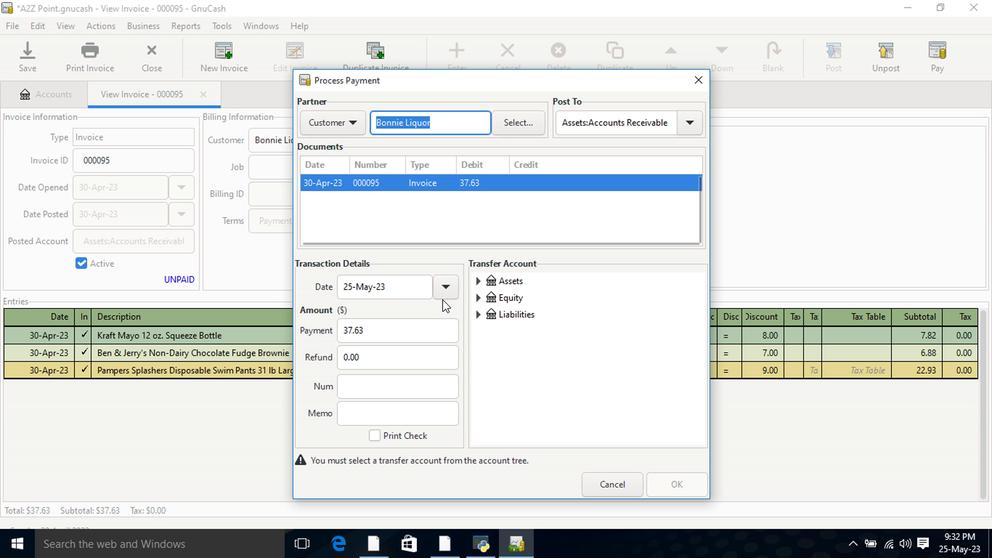 
Action: Mouse pressed left at (445, 291)
Screenshot: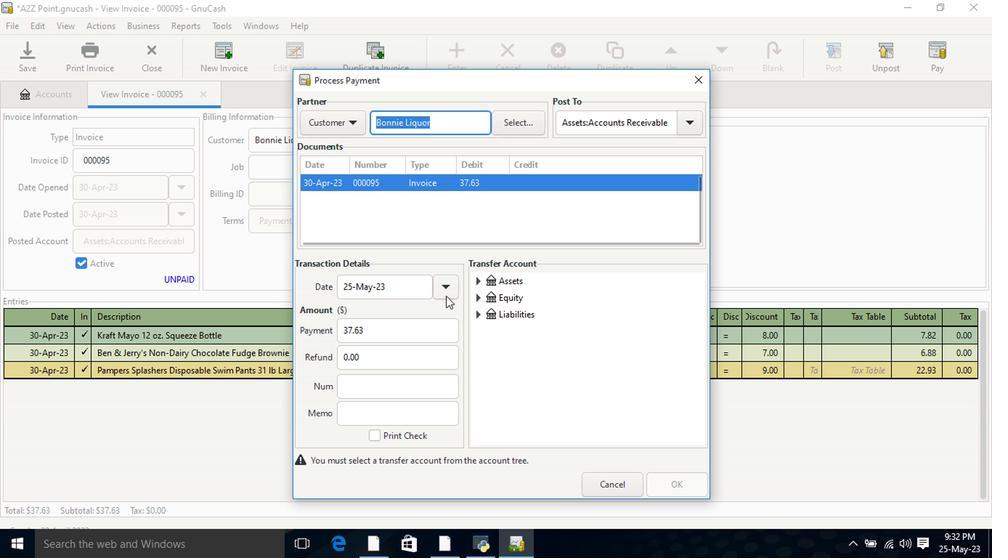 
Action: Mouse moved to (353, 360)
Screenshot: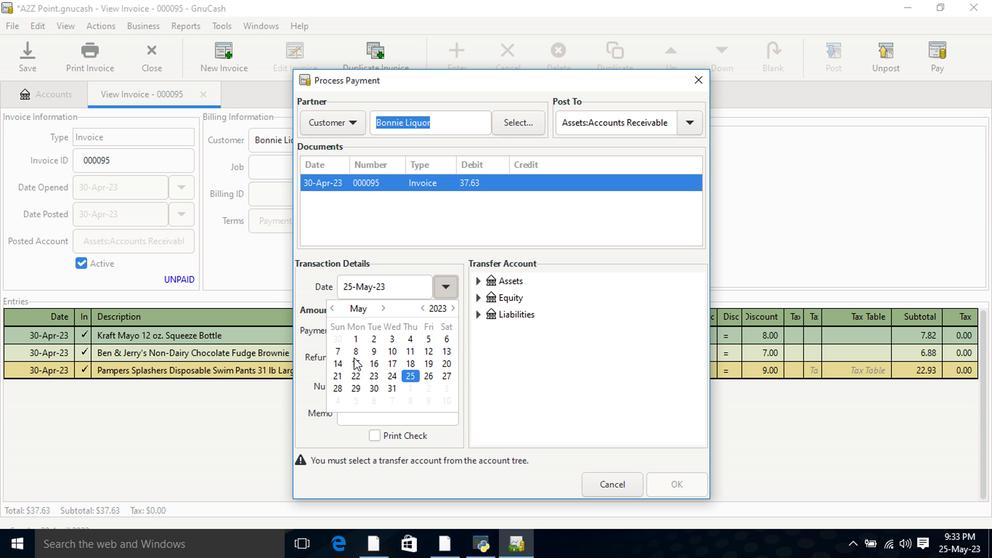 
Action: Mouse pressed left at (353, 360)
Screenshot: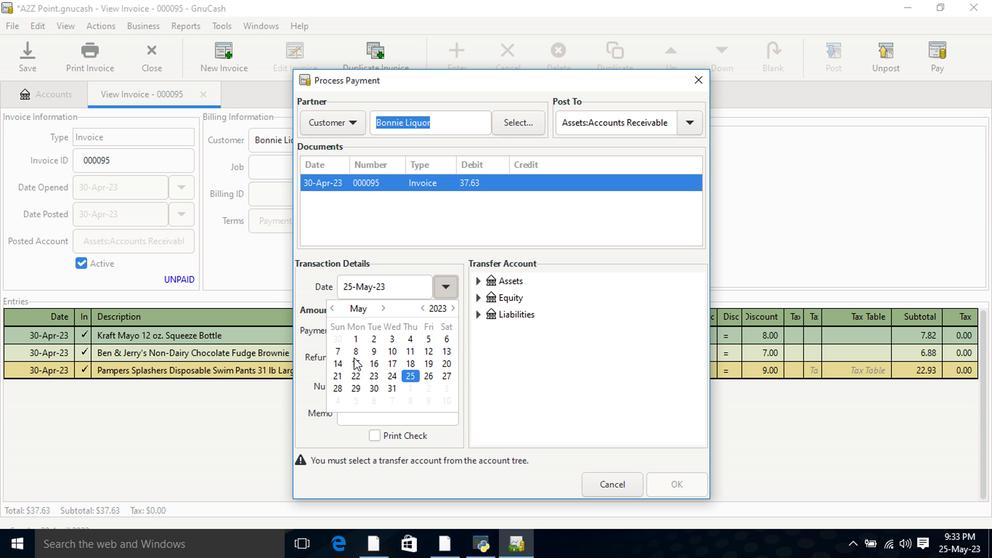 
Action: Mouse pressed left at (353, 360)
Screenshot: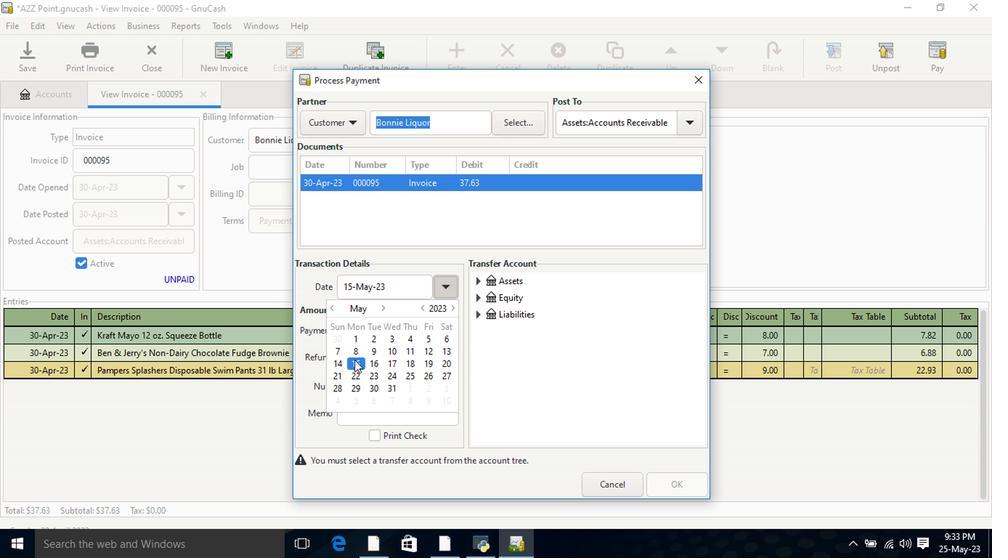 
Action: Mouse moved to (476, 282)
Screenshot: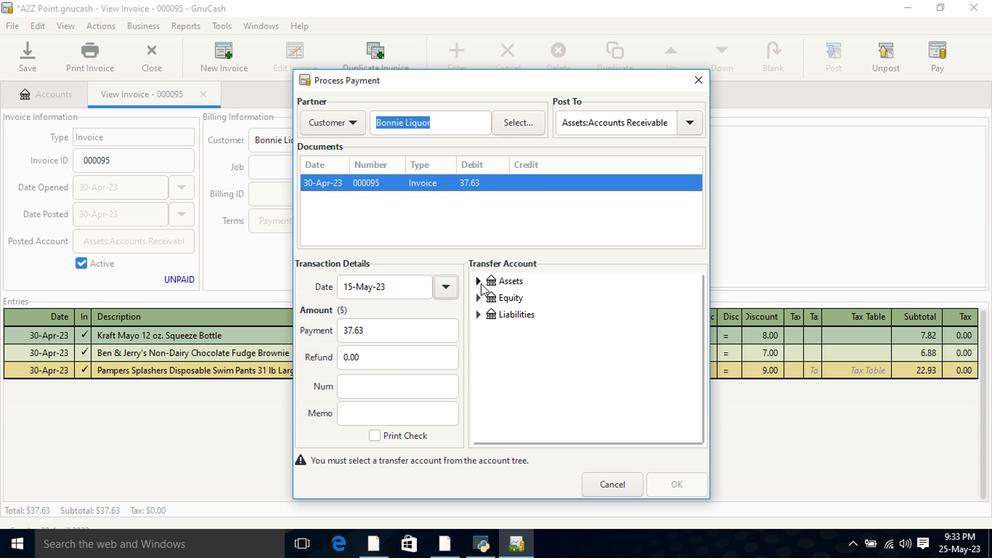 
Action: Mouse pressed left at (476, 282)
Screenshot: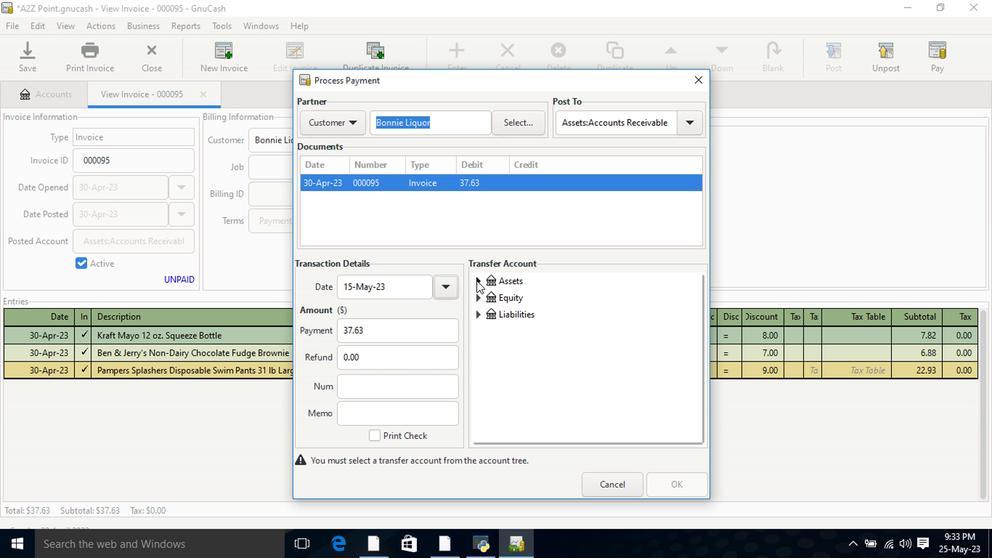 
Action: Mouse moved to (498, 299)
Screenshot: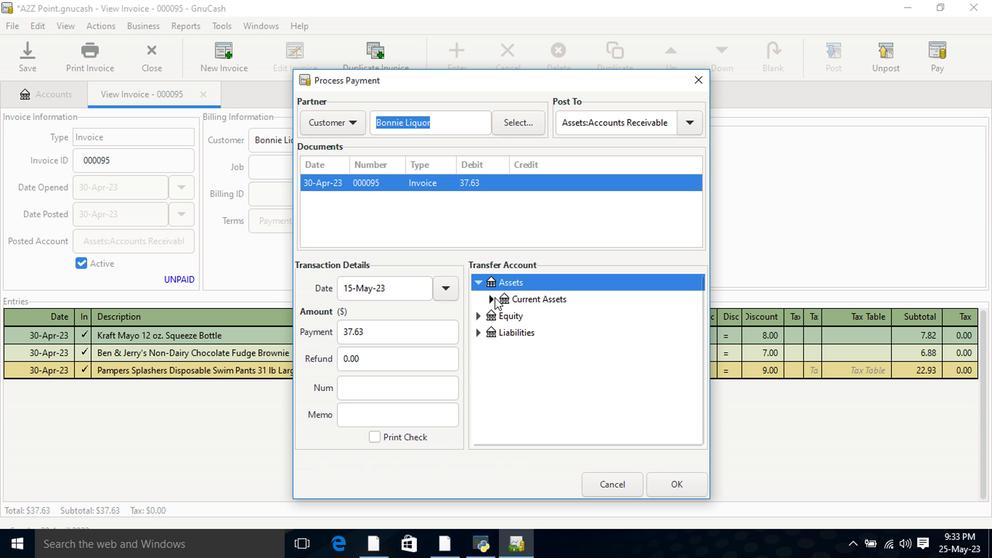 
Action: Mouse pressed left at (499, 299)
Screenshot: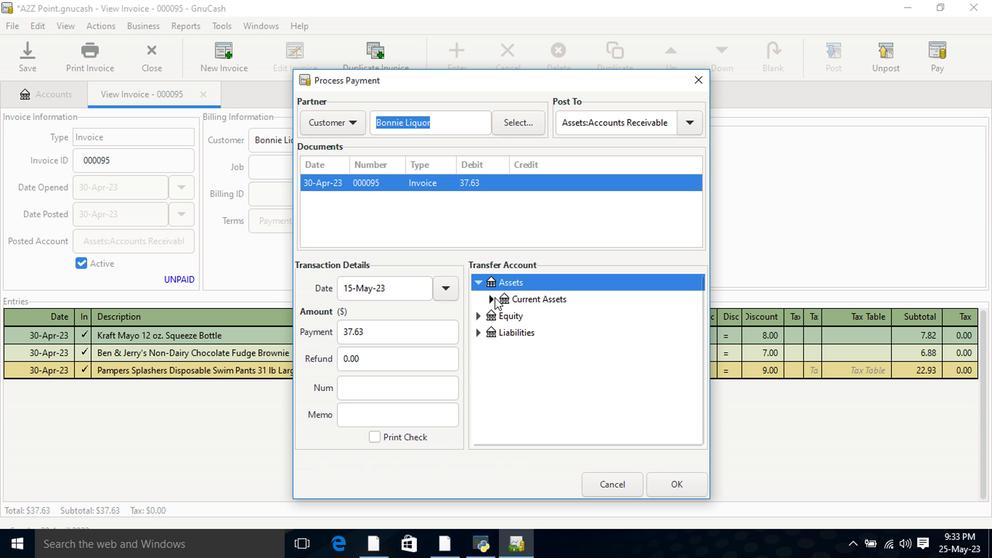 
Action: Mouse moved to (488, 299)
Screenshot: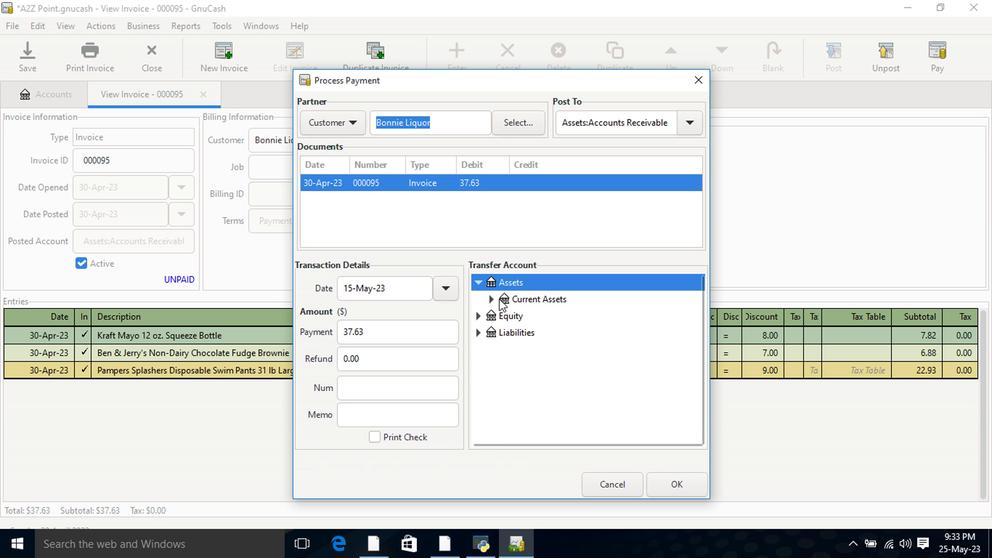
Action: Mouse pressed left at (488, 299)
Screenshot: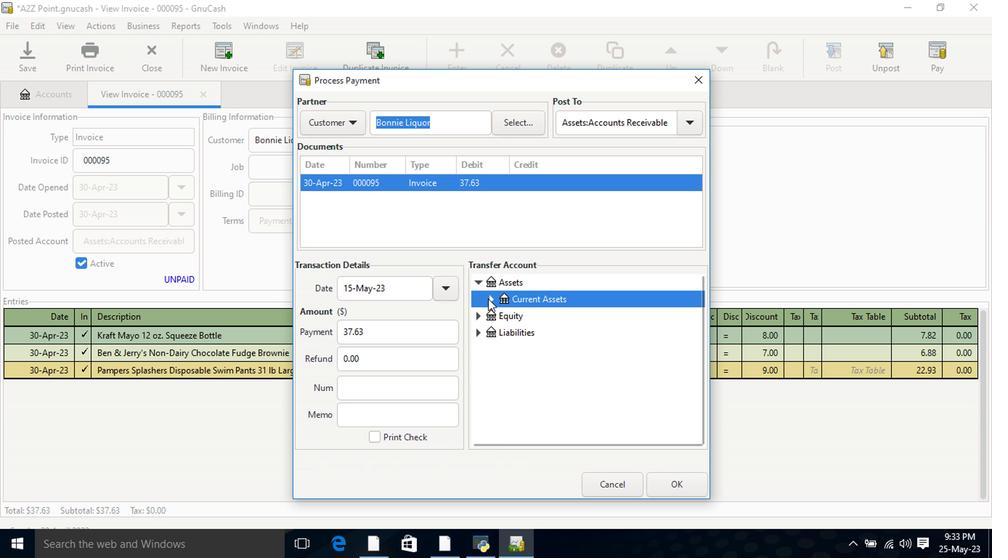 
Action: Mouse moved to (526, 317)
Screenshot: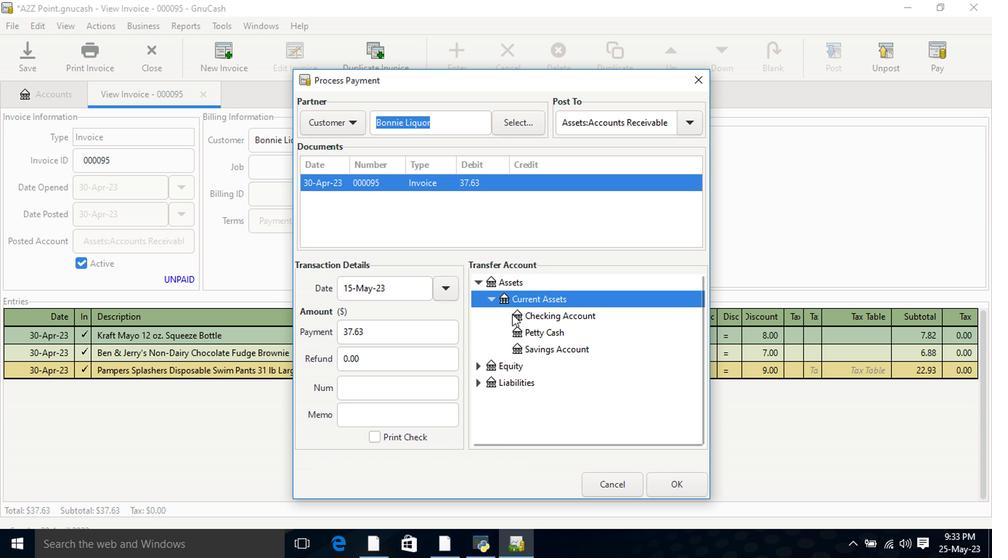 
Action: Mouse pressed left at (526, 317)
Screenshot: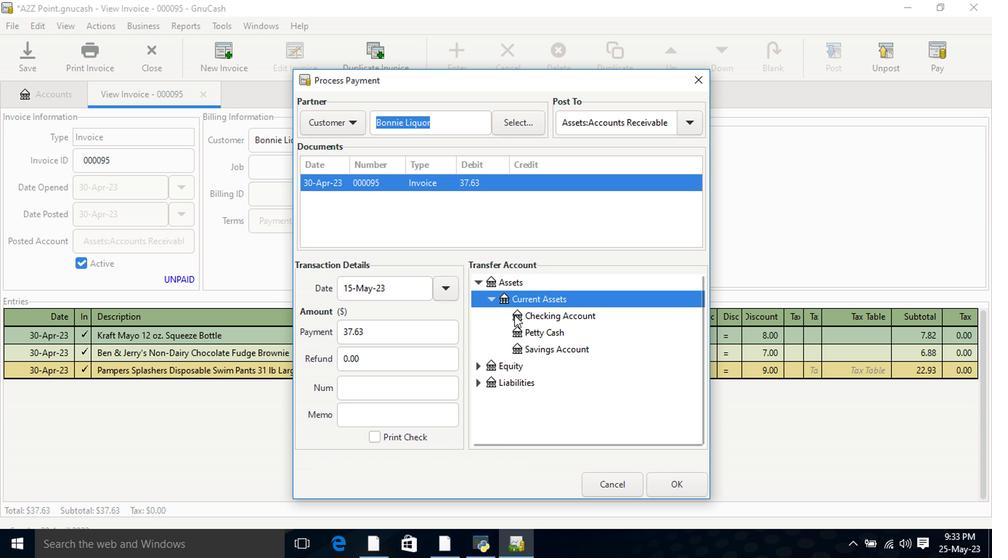 
Action: Mouse moved to (674, 488)
Screenshot: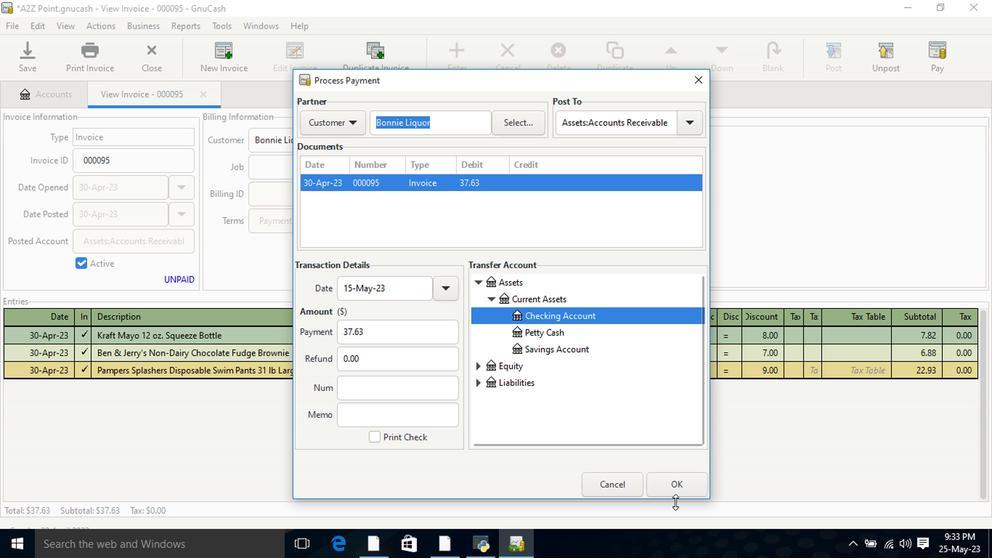 
Action: Mouse pressed left at (674, 488)
Screenshot: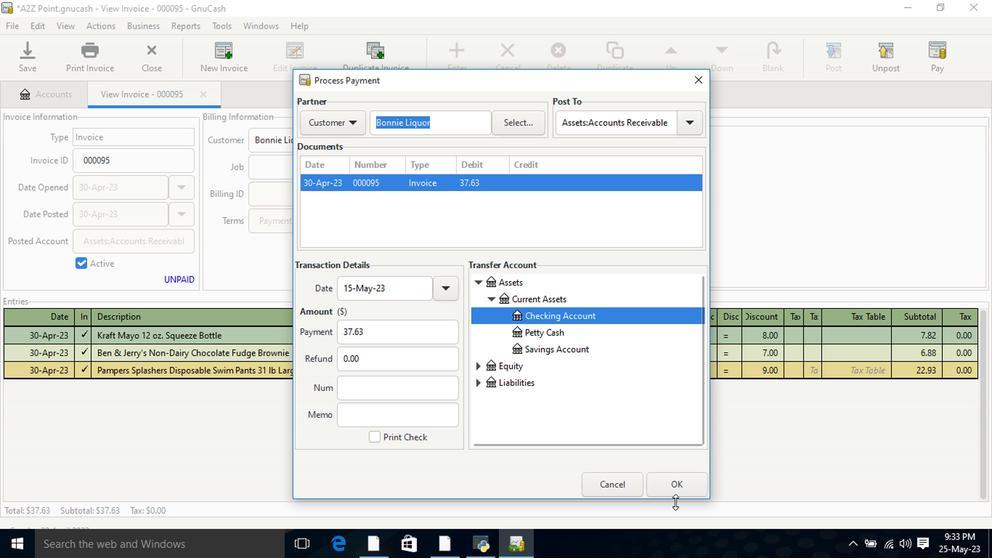 
Action: Mouse moved to (88, 54)
Screenshot: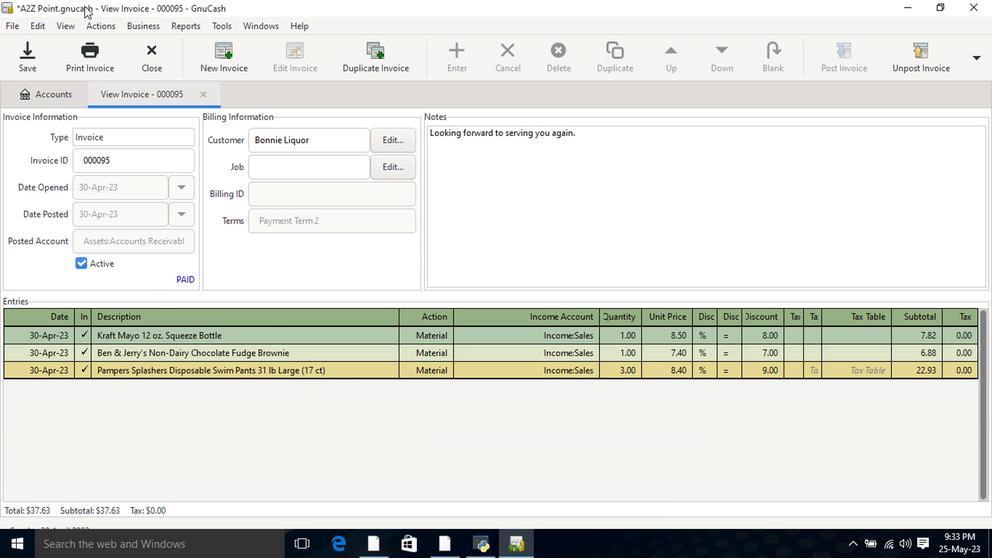 
Action: Mouse pressed left at (88, 54)
Screenshot: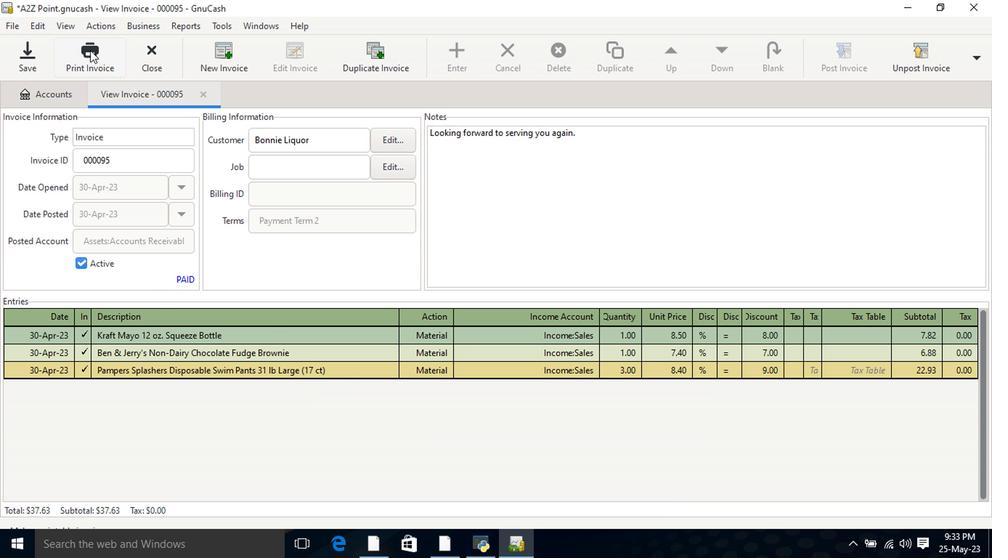 
Action: Mouse moved to (357, 63)
Screenshot: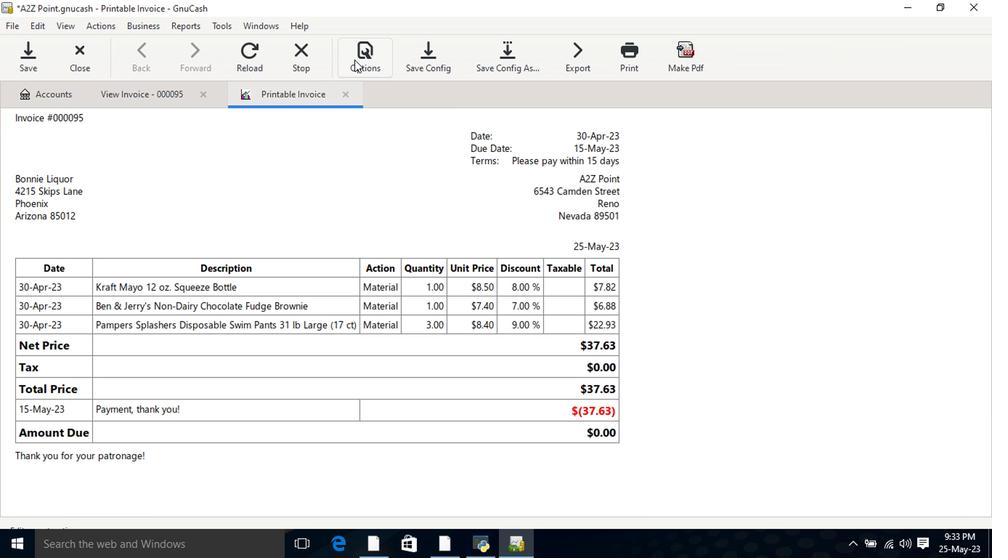 
Action: Mouse pressed left at (357, 63)
Screenshot: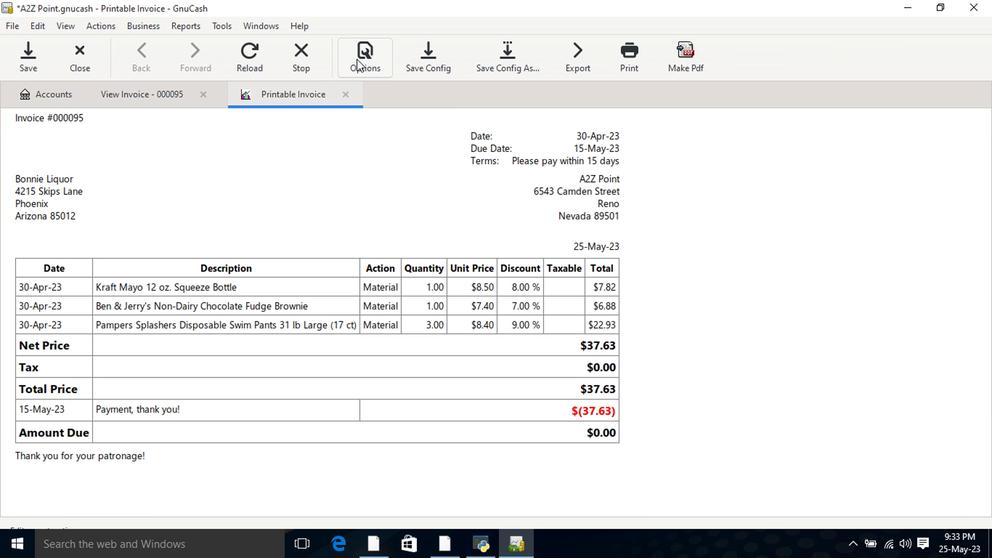 
Action: Mouse moved to (313, 123)
Screenshot: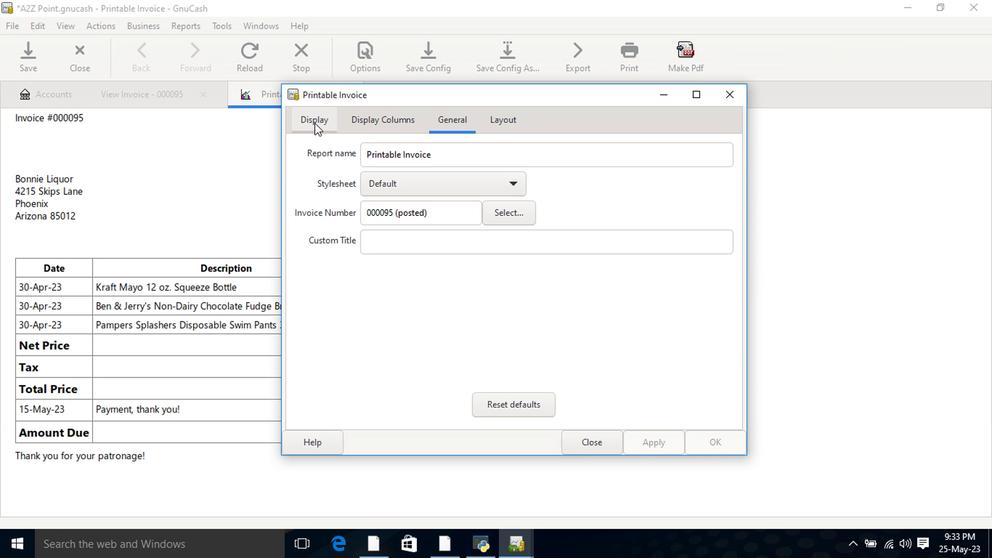 
Action: Mouse pressed left at (313, 123)
Screenshot: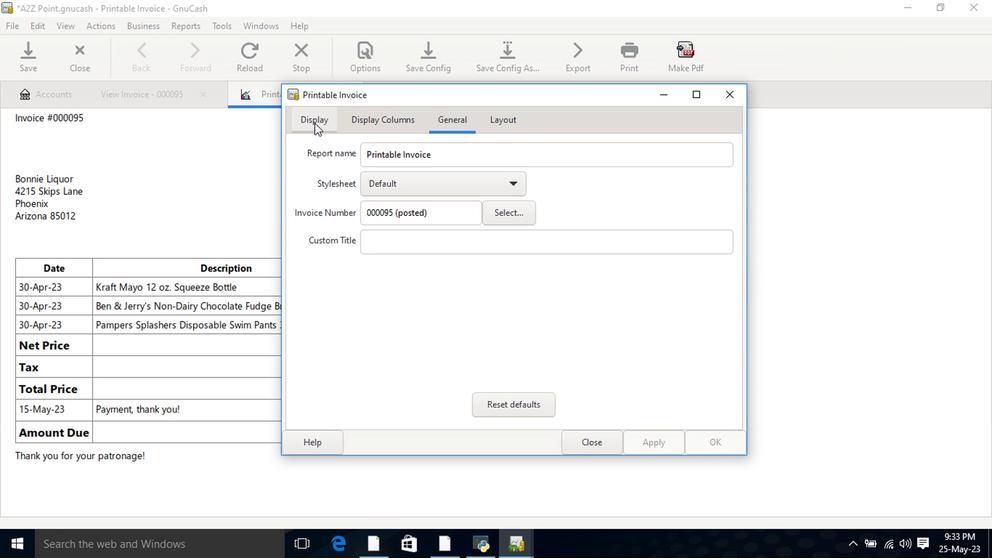 
Action: Mouse moved to (401, 288)
Screenshot: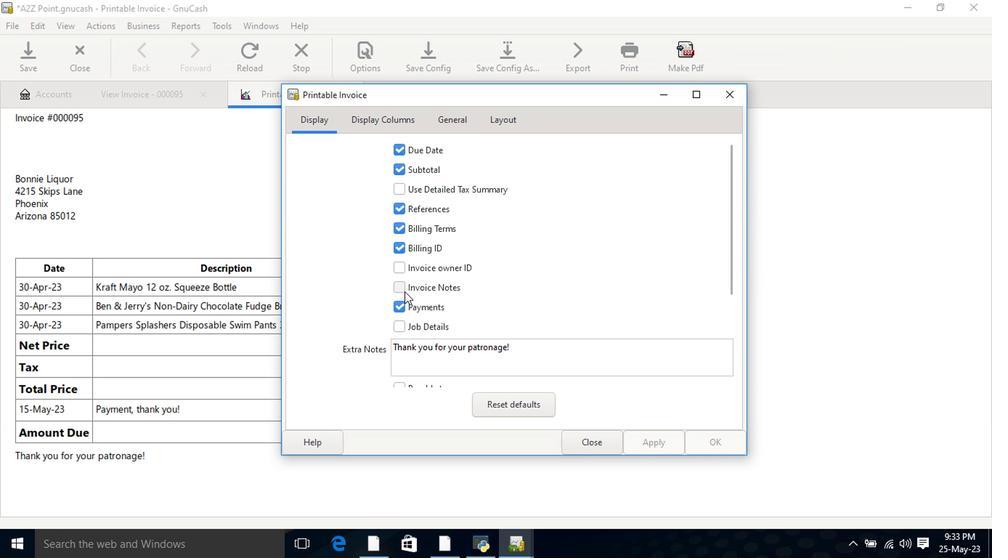 
Action: Mouse pressed left at (401, 288)
Screenshot: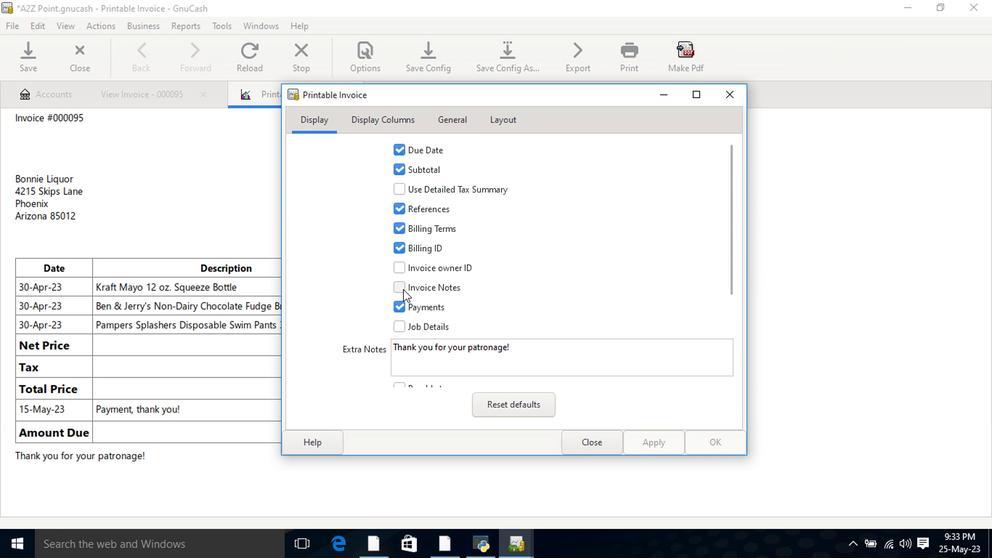 
Action: Mouse moved to (636, 439)
Screenshot: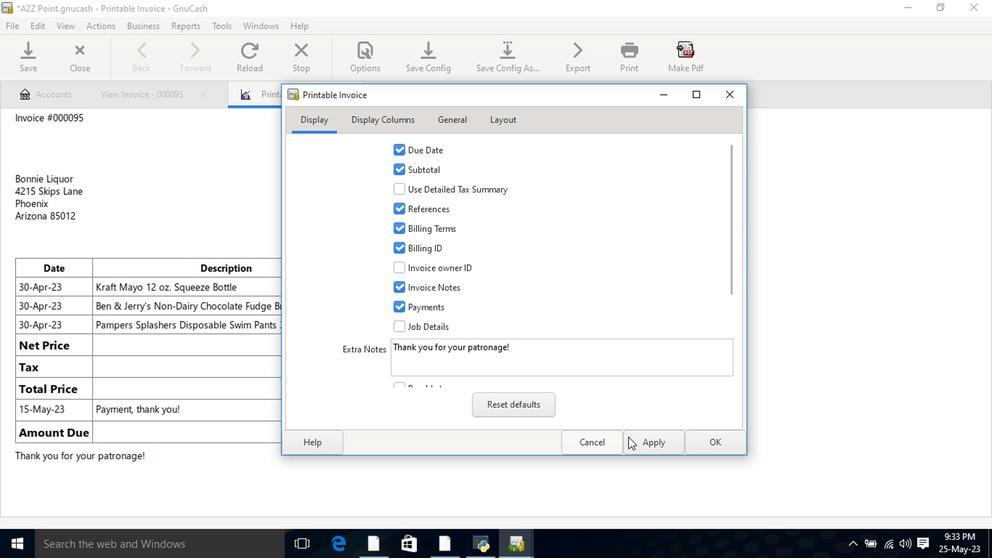 
Action: Mouse pressed left at (636, 439)
Screenshot: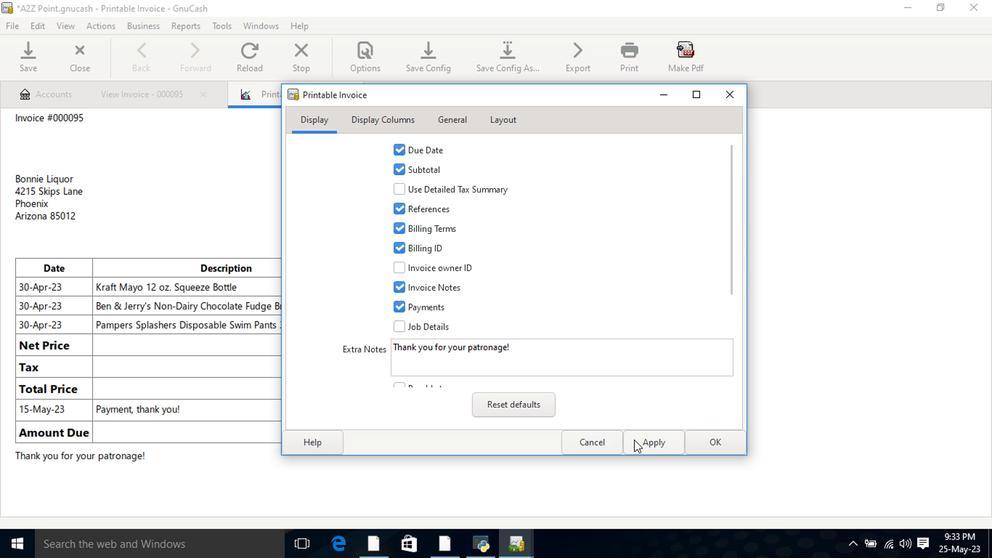
Action: Mouse moved to (604, 446)
Screenshot: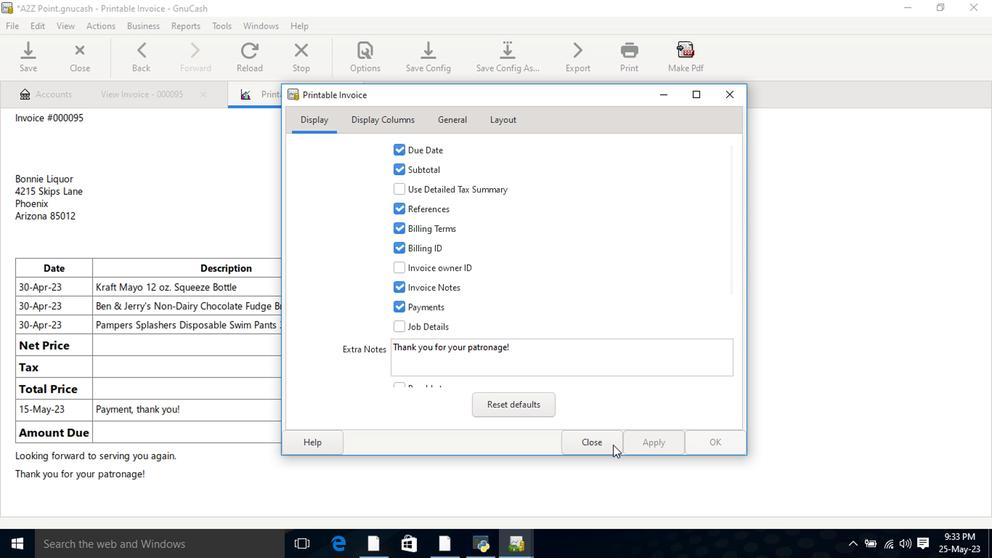 
Action: Mouse pressed left at (604, 446)
Screenshot: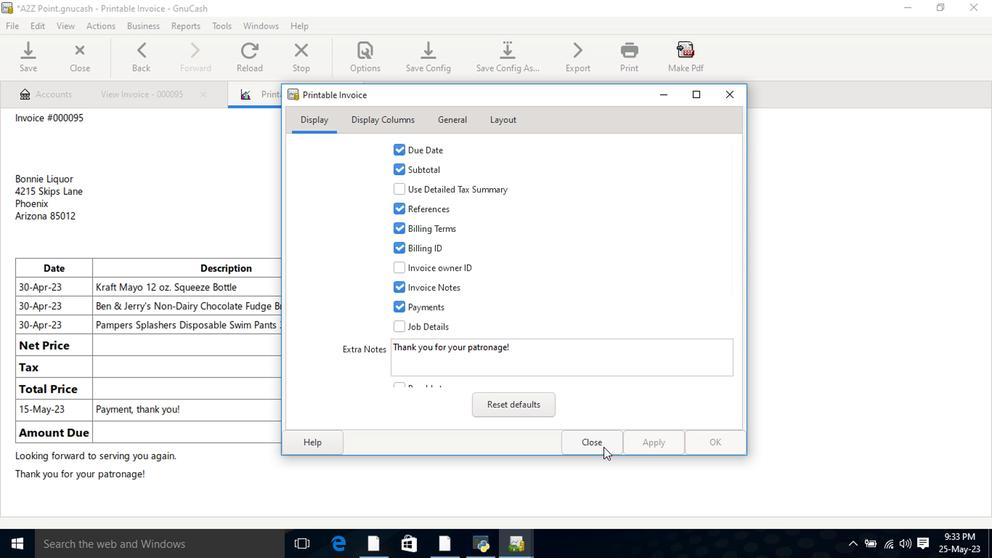 
Action: Mouse moved to (597, 439)
Screenshot: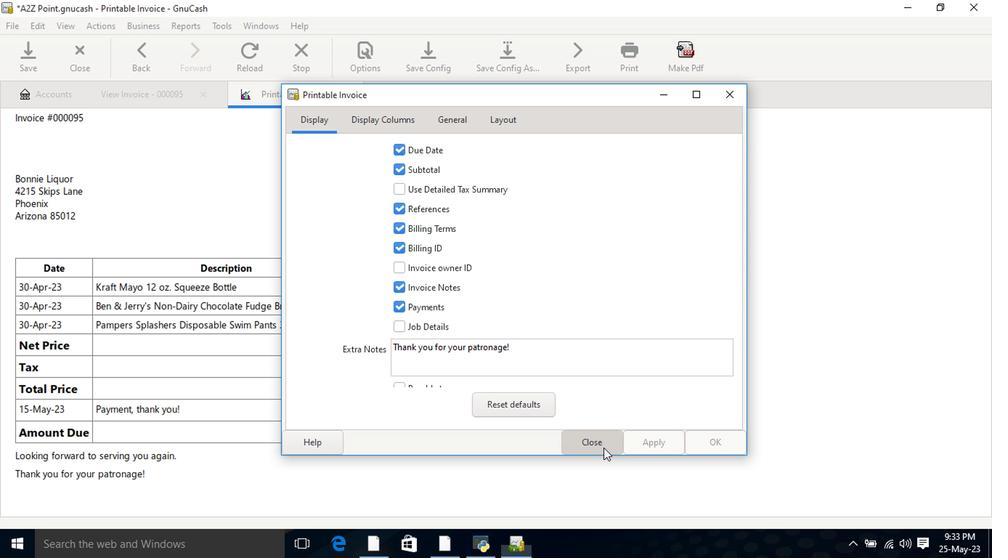 
